 Task: Reply to email with the signature Edwin Parker with the subject Introduction of a new service from softage.10@softage.net with the message Im reaching out to follow up on the issue we discussed in our last meeting. Has there been any progress? with BCC to softage.6@softage.net with an attached document Company_handbook.pdf
Action: Mouse moved to (1012, 161)
Screenshot: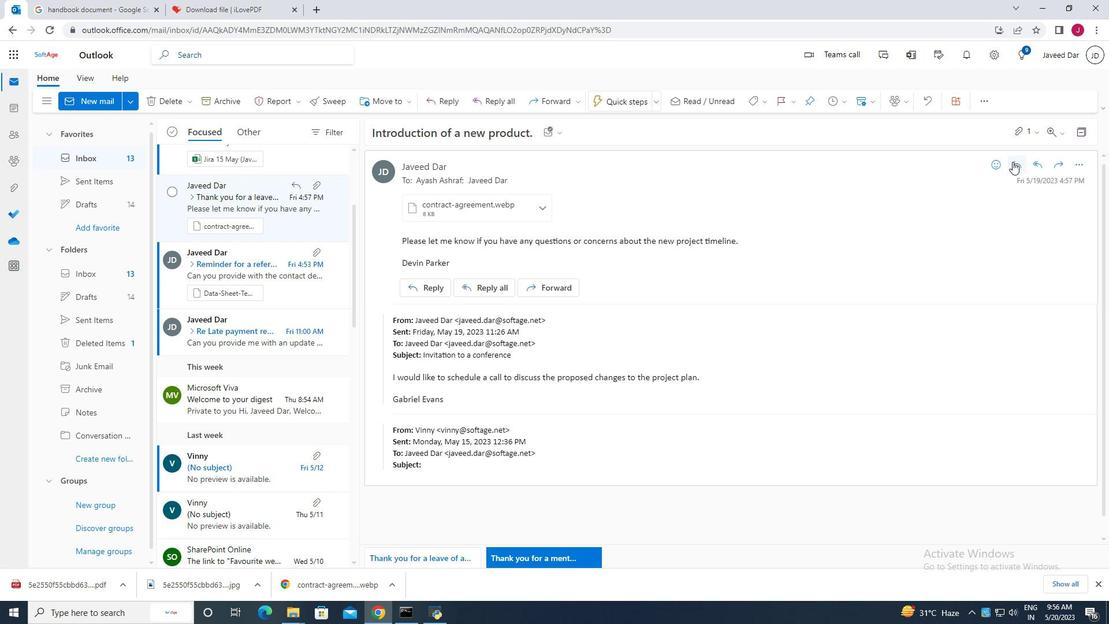 
Action: Mouse pressed left at (1012, 161)
Screenshot: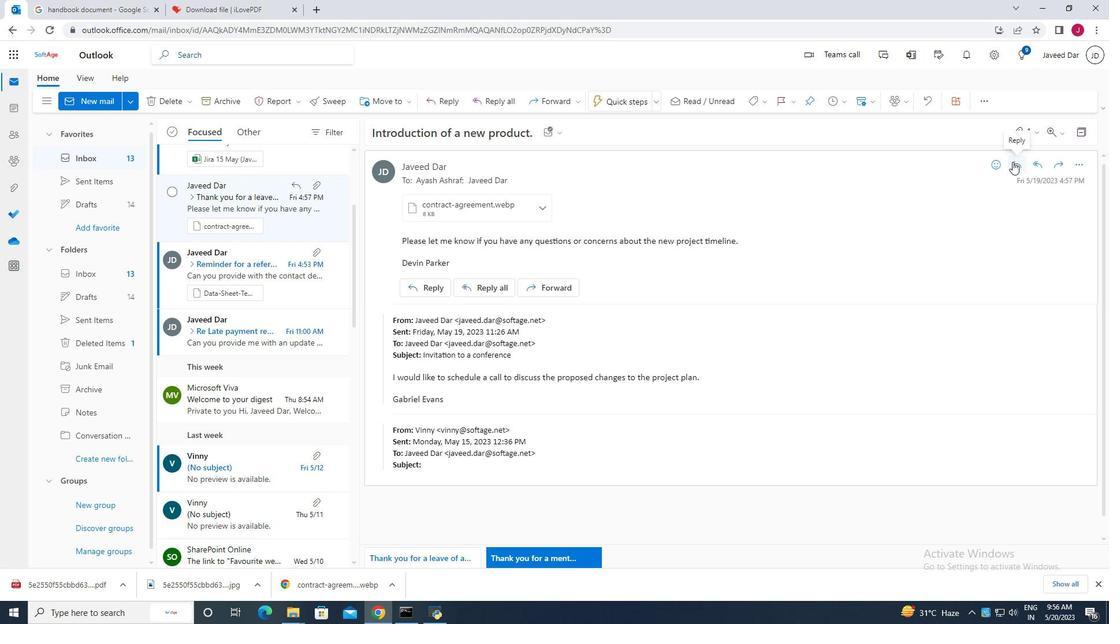 
Action: Mouse moved to (528, 169)
Screenshot: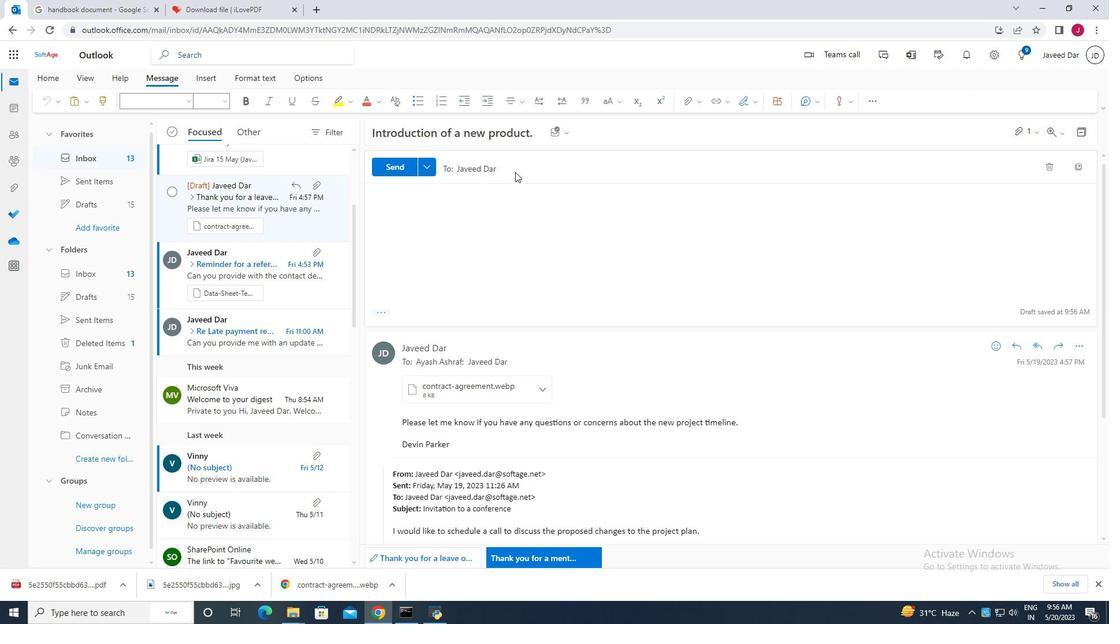 
Action: Mouse pressed left at (528, 169)
Screenshot: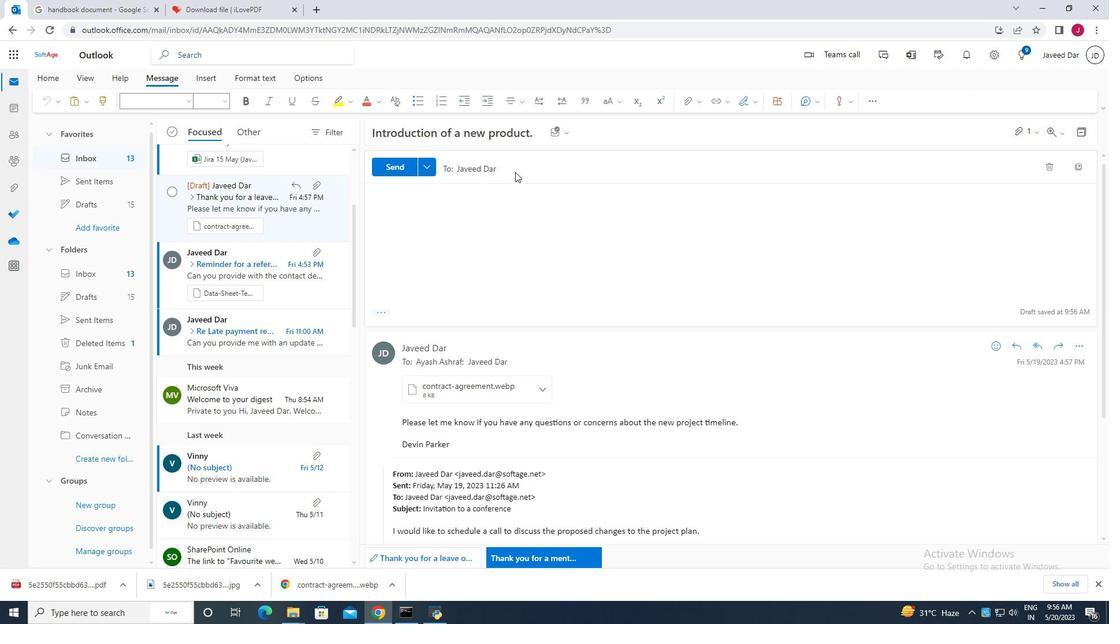
Action: Mouse moved to (462, 198)
Screenshot: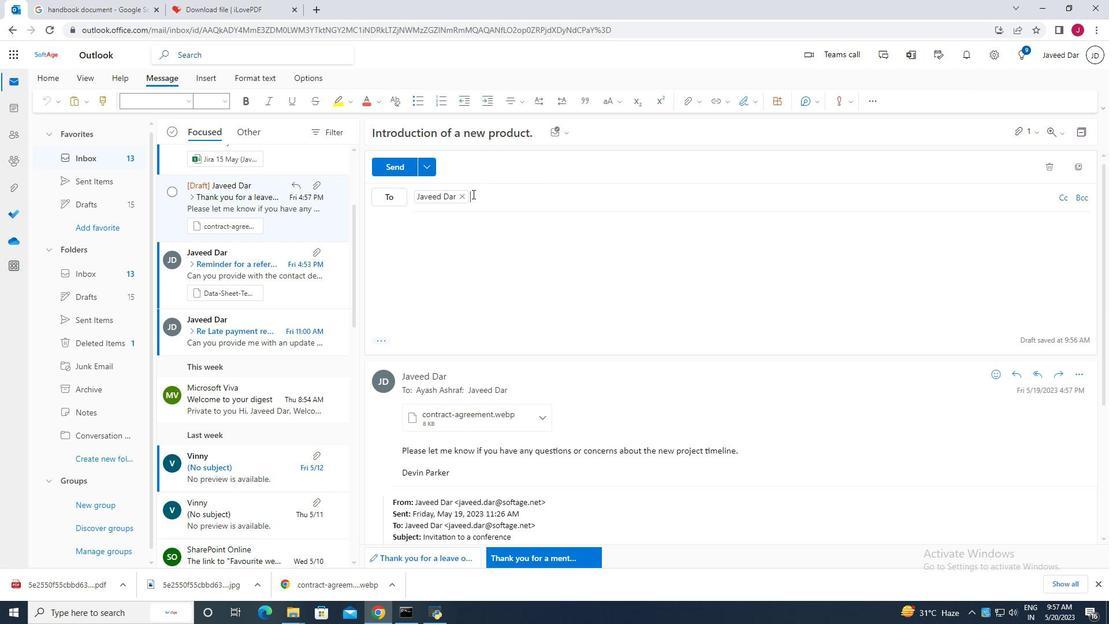 
Action: Mouse pressed left at (462, 198)
Screenshot: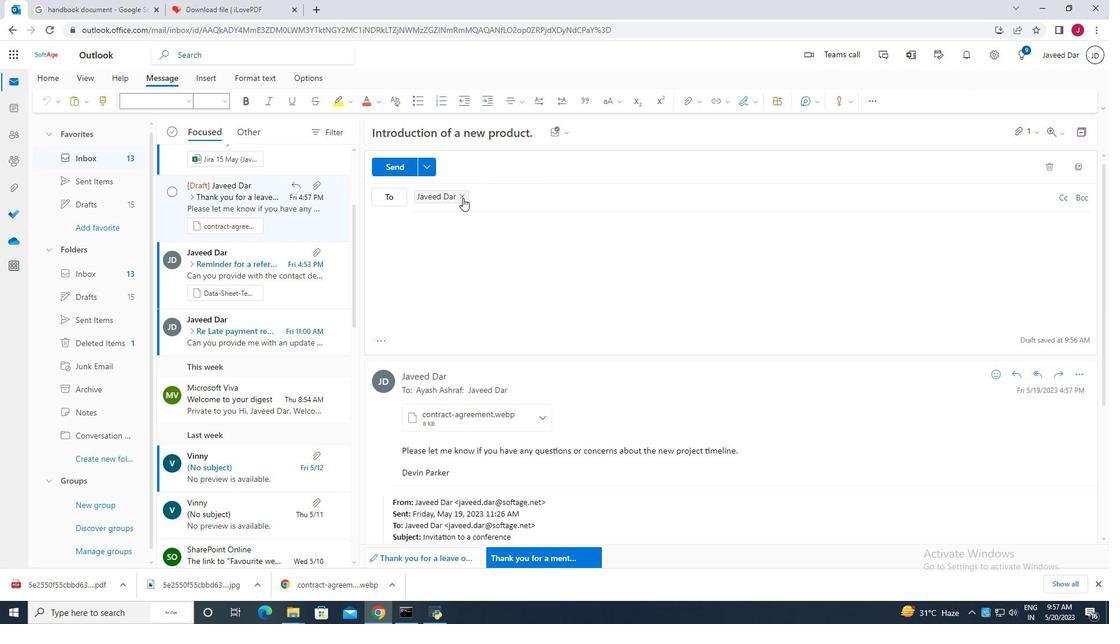 
Action: Mouse moved to (384, 339)
Screenshot: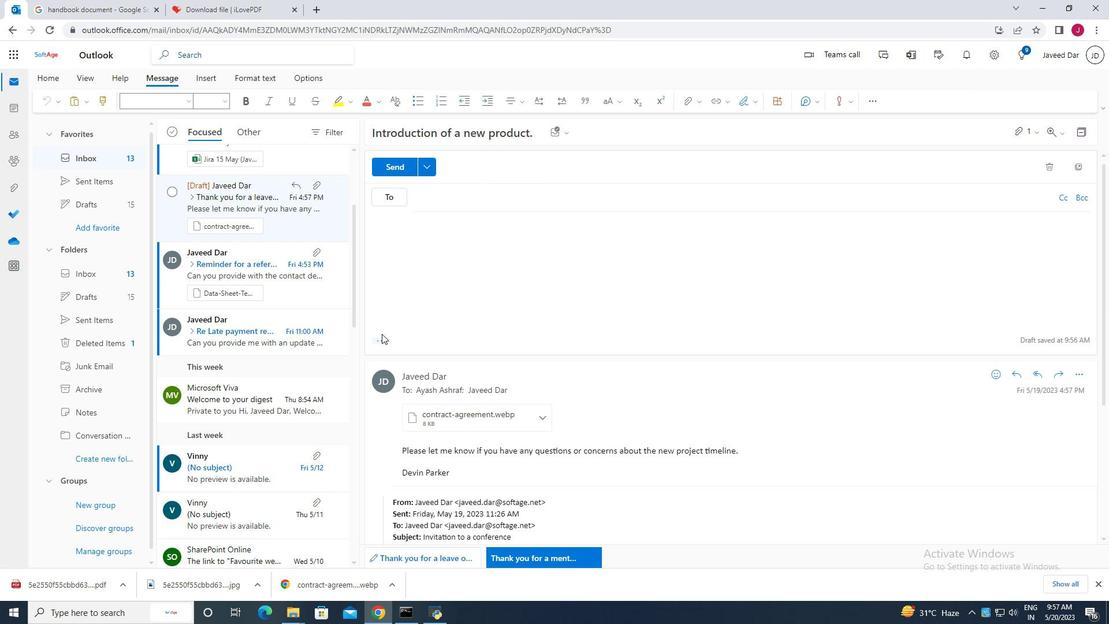 
Action: Mouse pressed left at (384, 339)
Screenshot: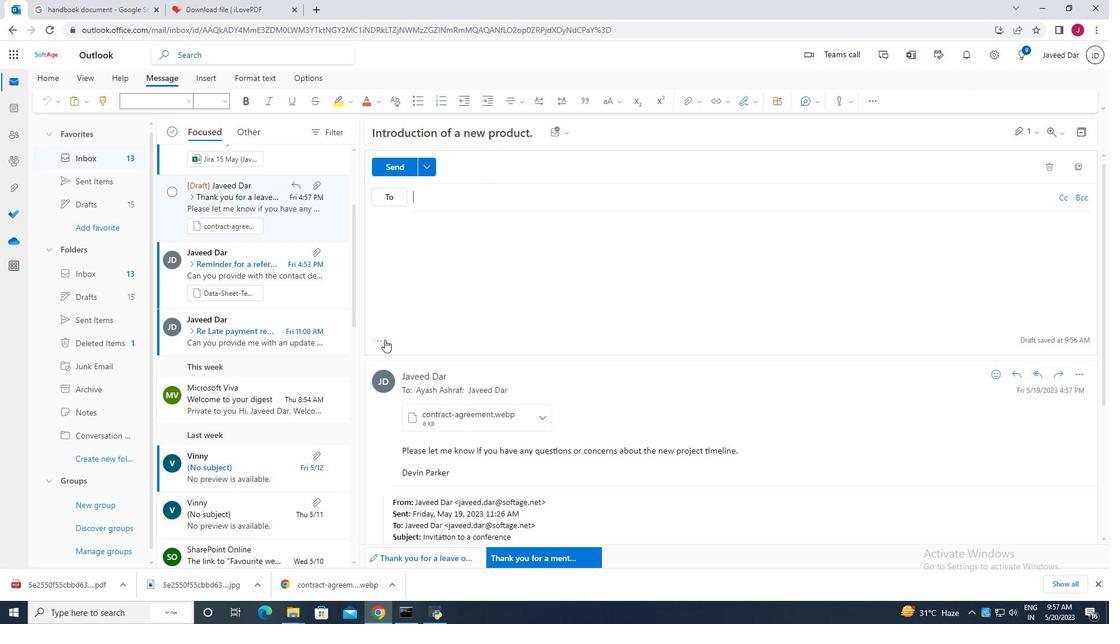 
Action: Mouse moved to (521, 225)
Screenshot: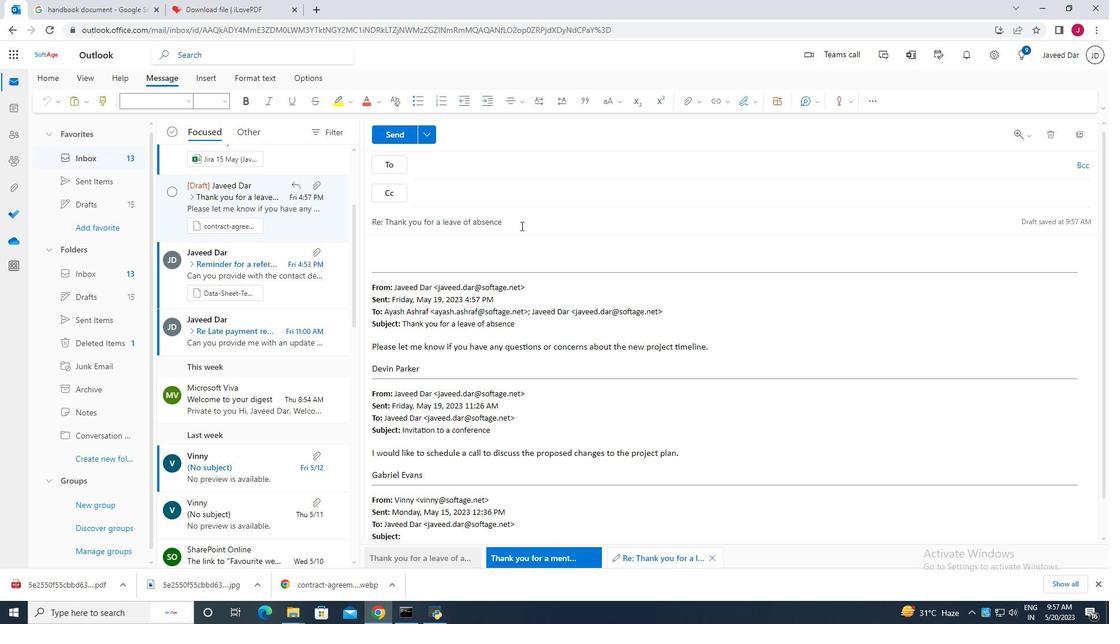 
Action: Mouse pressed left at (521, 225)
Screenshot: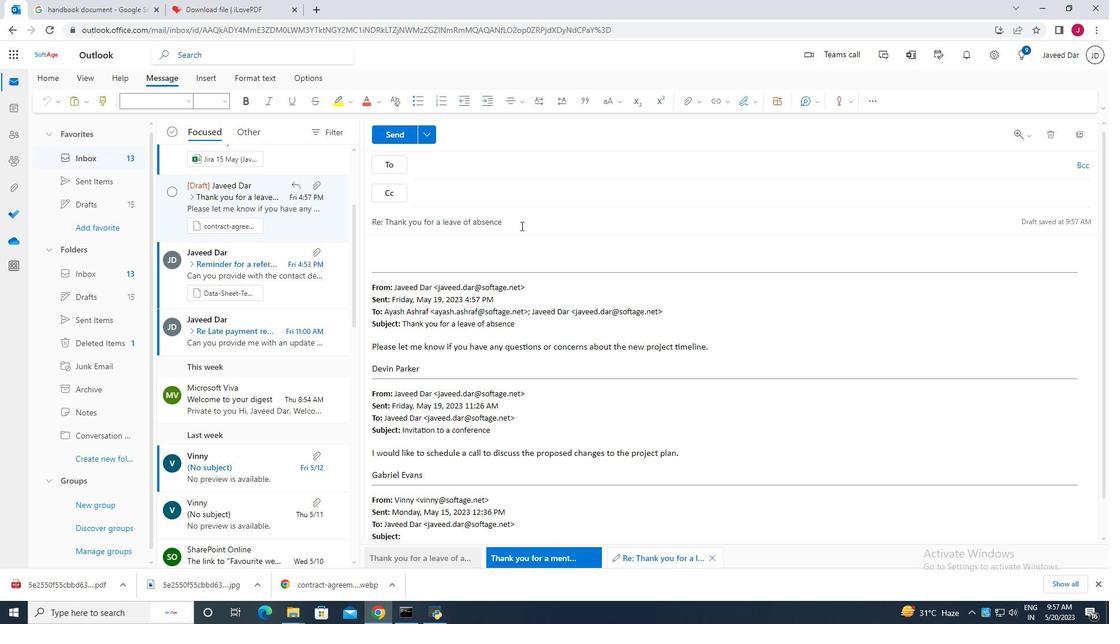 
Action: Mouse moved to (522, 225)
Screenshot: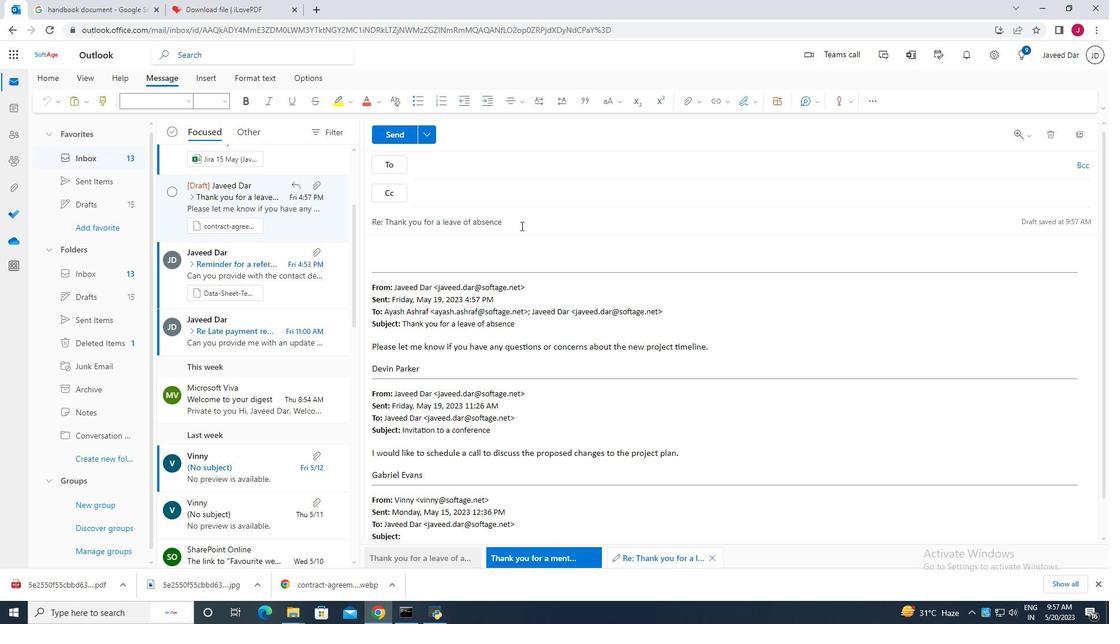 
Action: Key pressed <Key.backspace><Key.backspace><Key.backspace><Key.backspace><Key.backspace><Key.backspace><Key.backspace><Key.backspace><Key.backspace><Key.backspace><Key.backspace><Key.backspace><Key.backspace><Key.backspace><Key.backspace><Key.backspace><Key.backspace><Key.backspace><Key.backspace><Key.backspace><Key.backspace><Key.backspace><Key.backspace><Key.backspace><Key.backspace><Key.backspace><Key.backspace><Key.backspace><Key.backspace><Key.backspace><Key.backspace><Key.backspace><Key.backspace><Key.backspace><Key.backspace><Key.backspace><Key.backspace><Key.backspace><Key.backspace><Key.backspace><Key.backspace><Key.backspace><Key.backspace><Key.backspace><Key.backspace><Key.caps_lock>I<Key.caps_lock>ntroduction<Key.space>of<Key.space>a<Key.space>new<Key.space>service<Key.space><Key.backspace>.
Screenshot: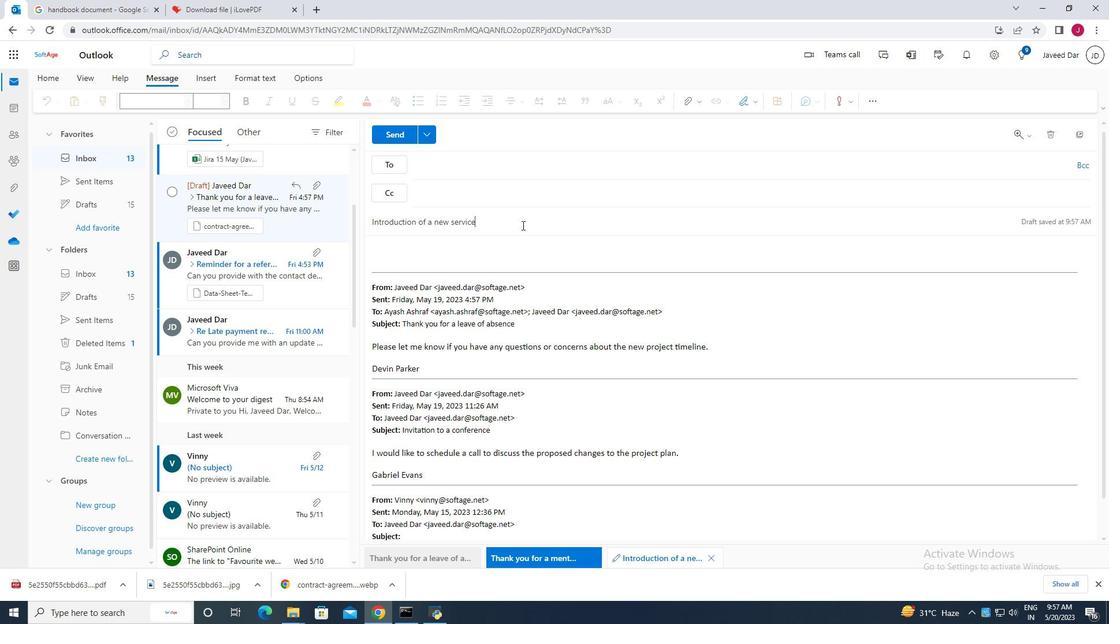 
Action: Mouse moved to (543, 243)
Screenshot: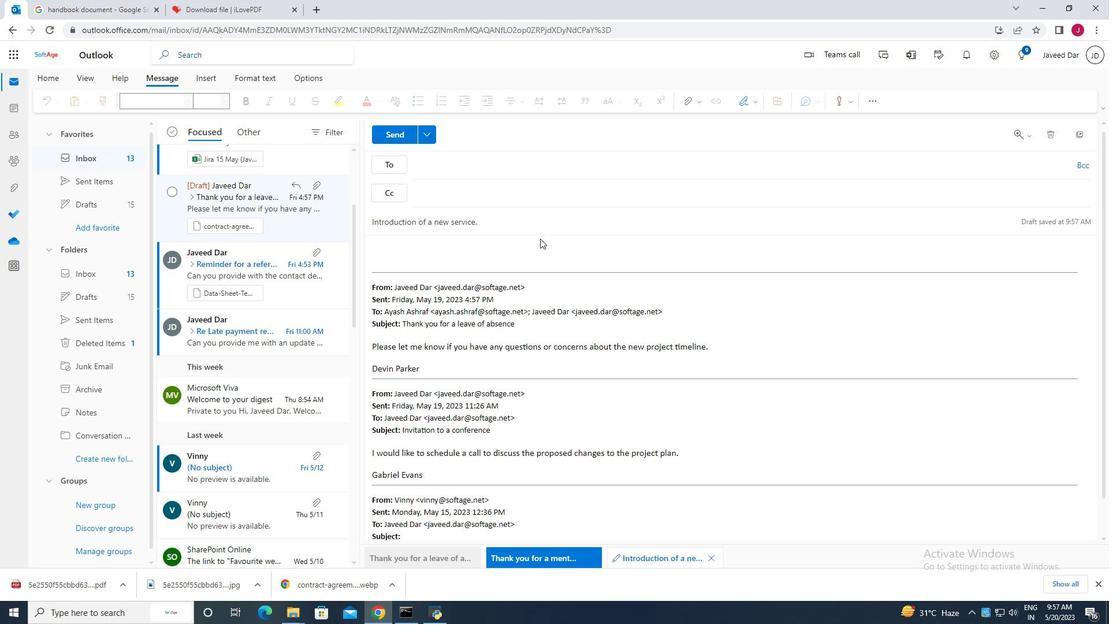 
Action: Mouse pressed left at (543, 243)
Screenshot: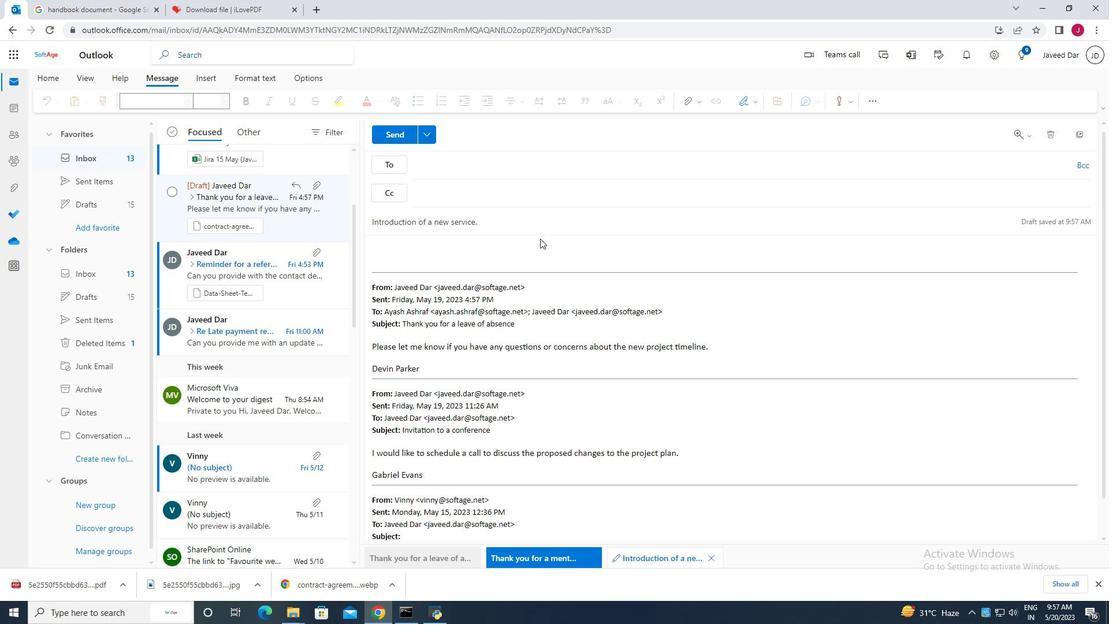 
Action: Mouse moved to (539, 261)
Screenshot: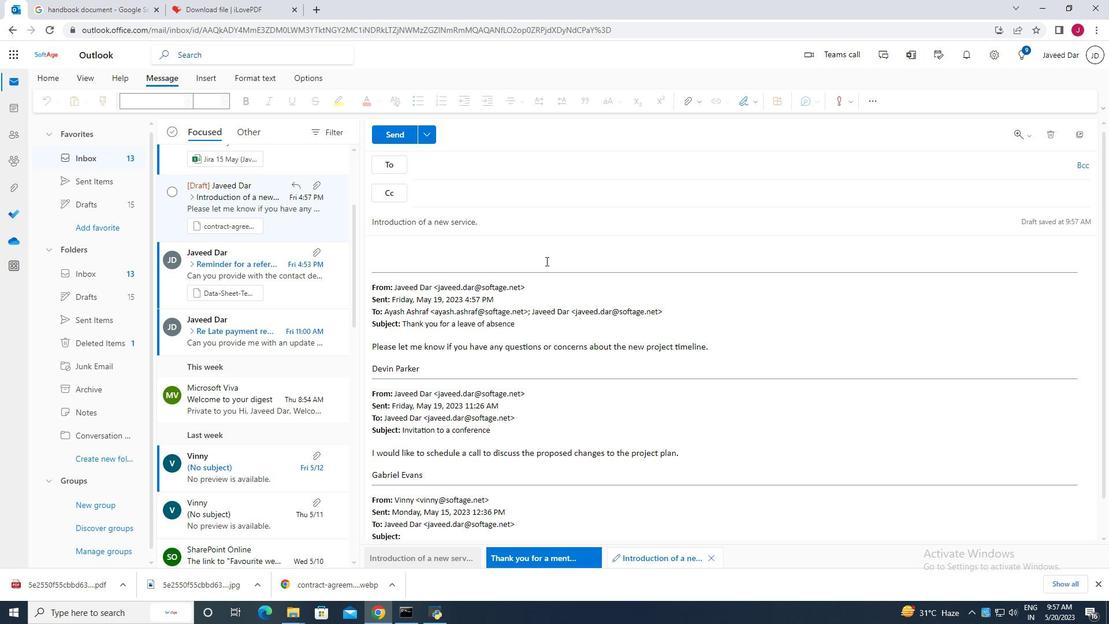 
Action: Mouse pressed left at (539, 261)
Screenshot: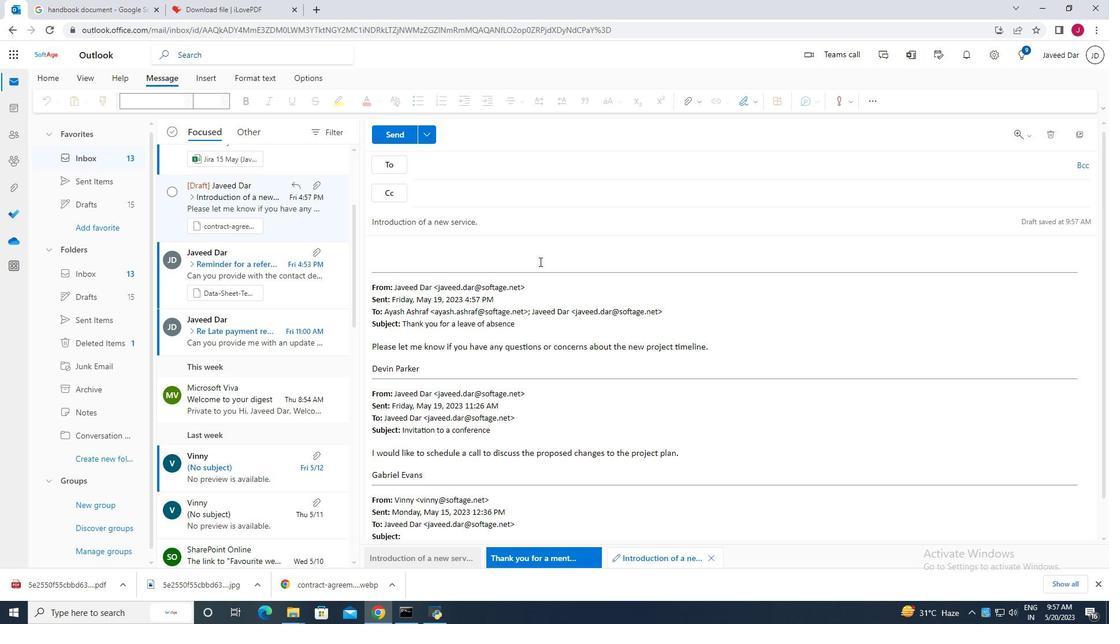 
Action: Mouse moved to (539, 261)
Screenshot: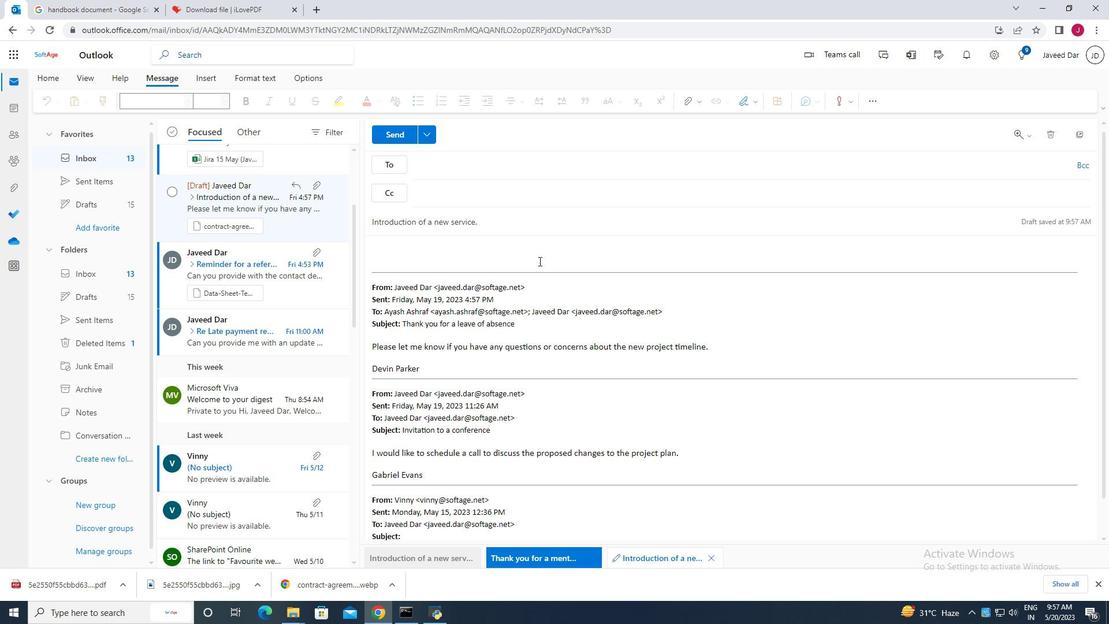 
Action: Key pressed <Key.caps_lock>I<Key.caps_lock>m<Key.space><Key.backspace><Key.backspace>a<Key.backspace><Key.space>am<Key.space>reaching<Key.space>out<Key.space>to<Key.space>follow<Key.space>up<Key.space>on<Key.space>the<Key.space>issue<Key.space>we<Key.space>discussed<Key.space>in<Key.space>our<Key.space>last<Key.space>meeting.<Key.space><Key.caps_lock>H<Key.caps_lock>as<Key.space>there<Key.space>been<Key.space>any<Key.space>progress
Screenshot: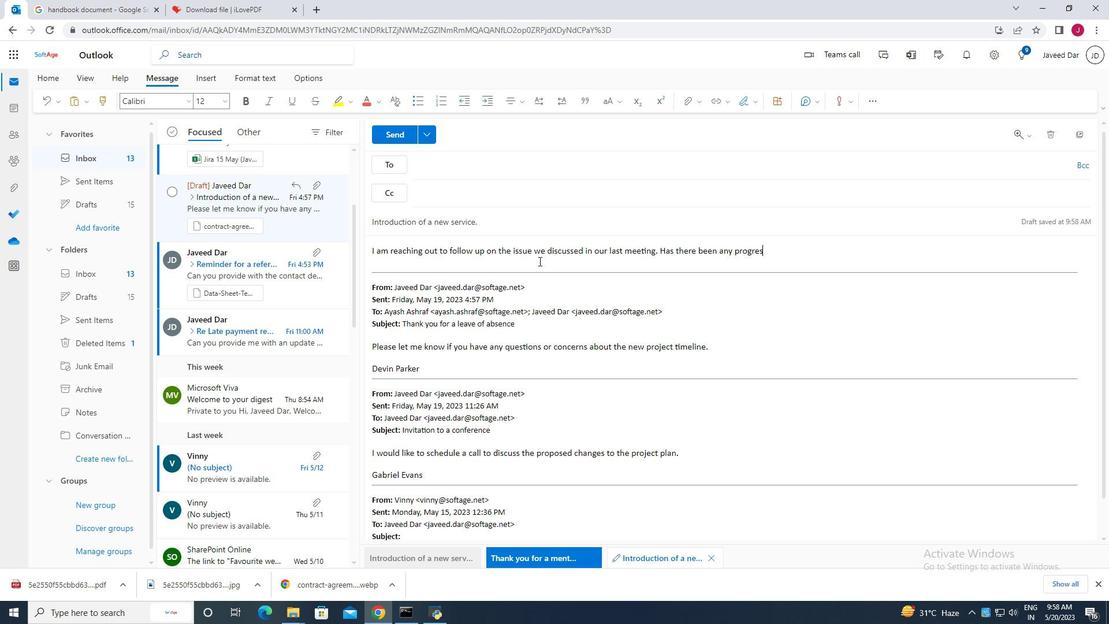 
Action: Mouse moved to (744, 104)
Screenshot: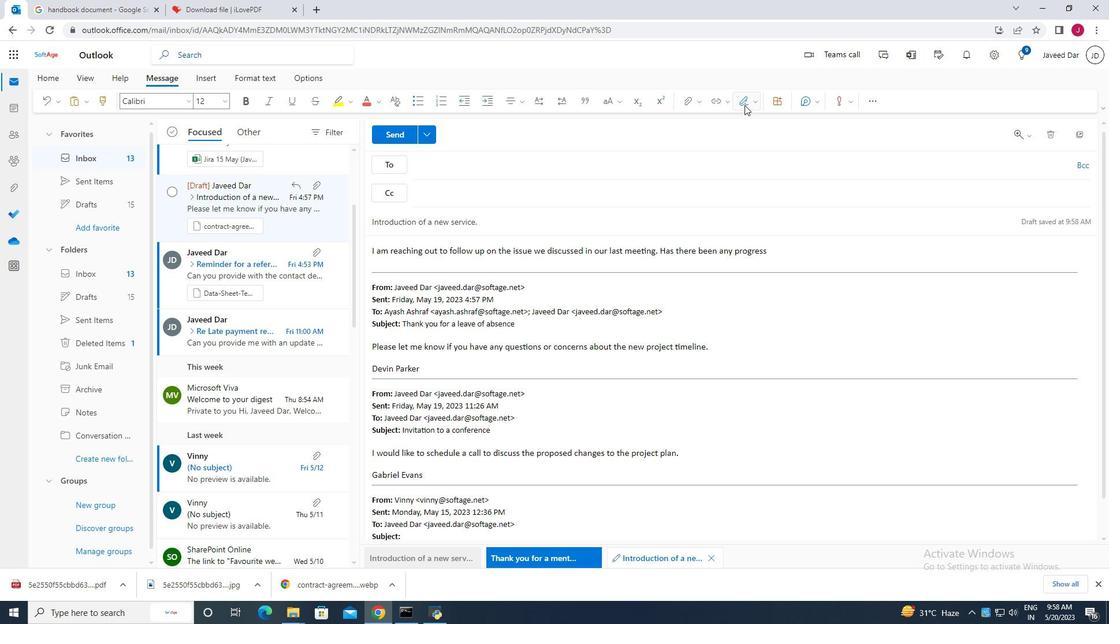 
Action: Mouse pressed left at (744, 104)
Screenshot: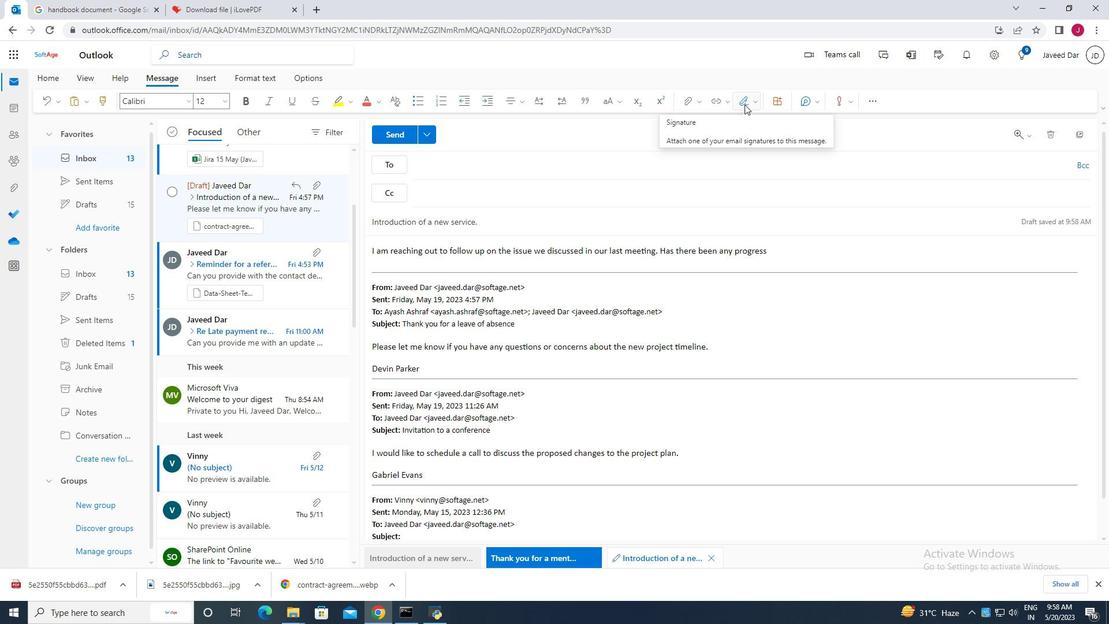 
Action: Mouse moved to (720, 150)
Screenshot: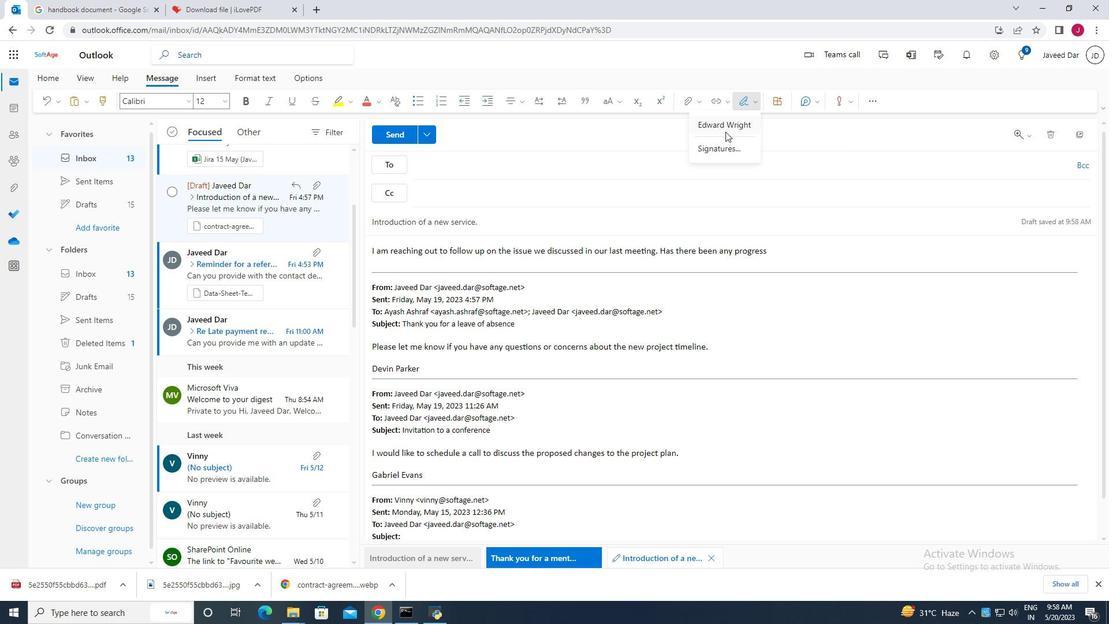 
Action: Mouse pressed left at (720, 150)
Screenshot: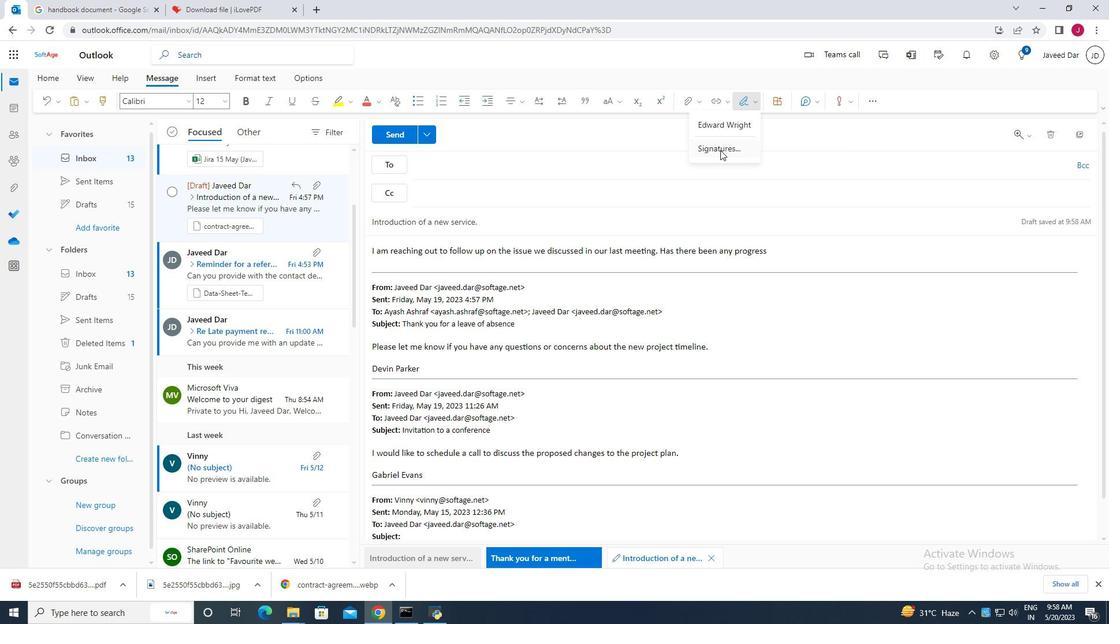 
Action: Mouse moved to (786, 193)
Screenshot: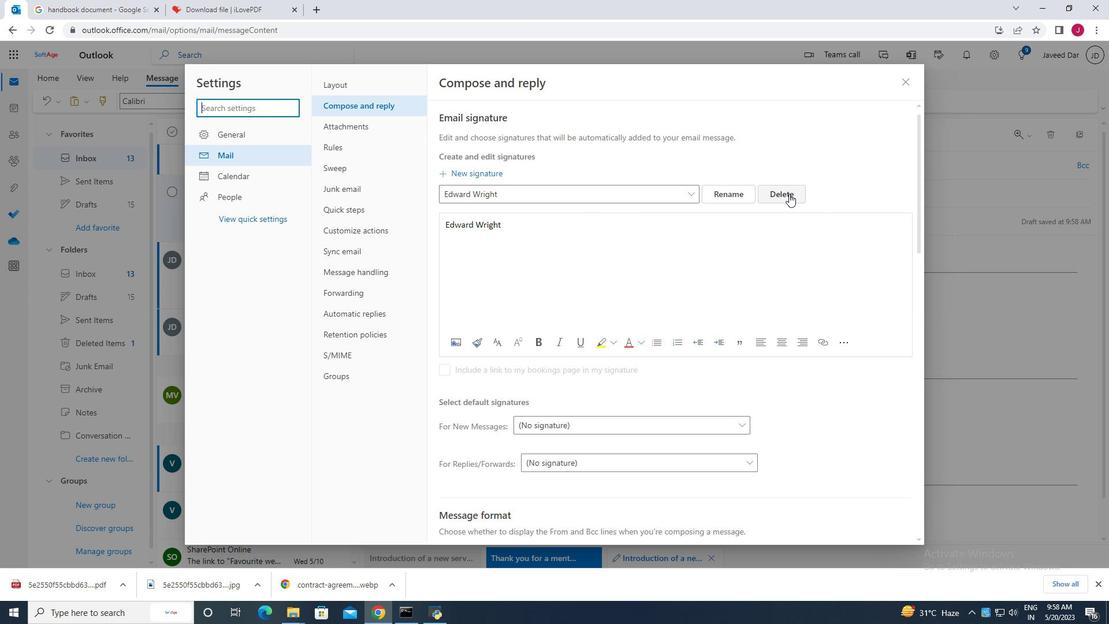 
Action: Mouse pressed left at (786, 193)
Screenshot: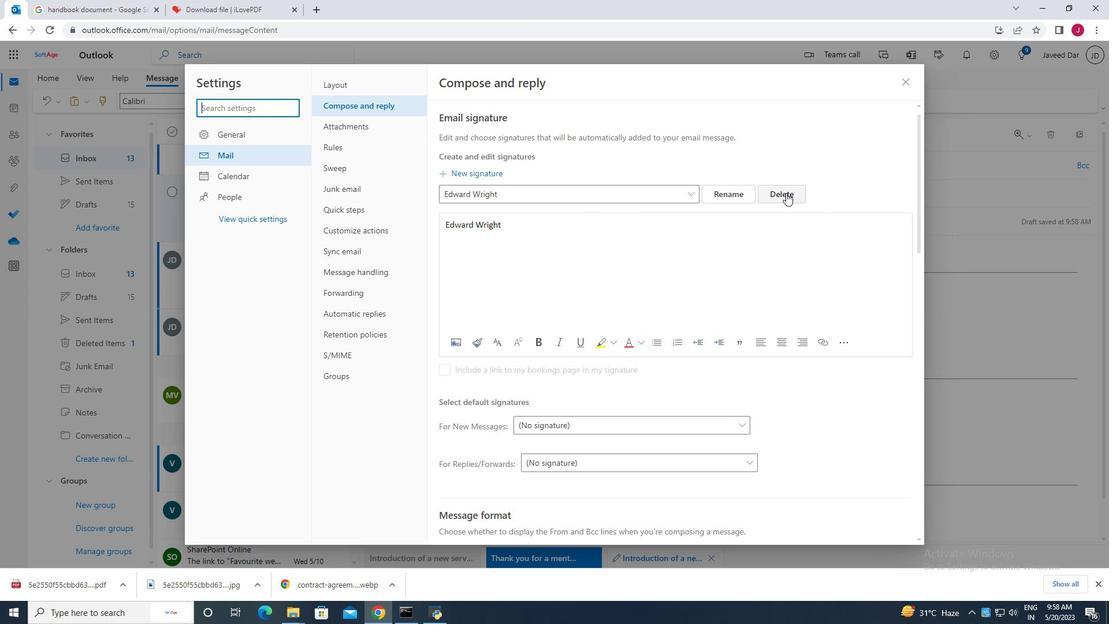 
Action: Mouse moved to (528, 188)
Screenshot: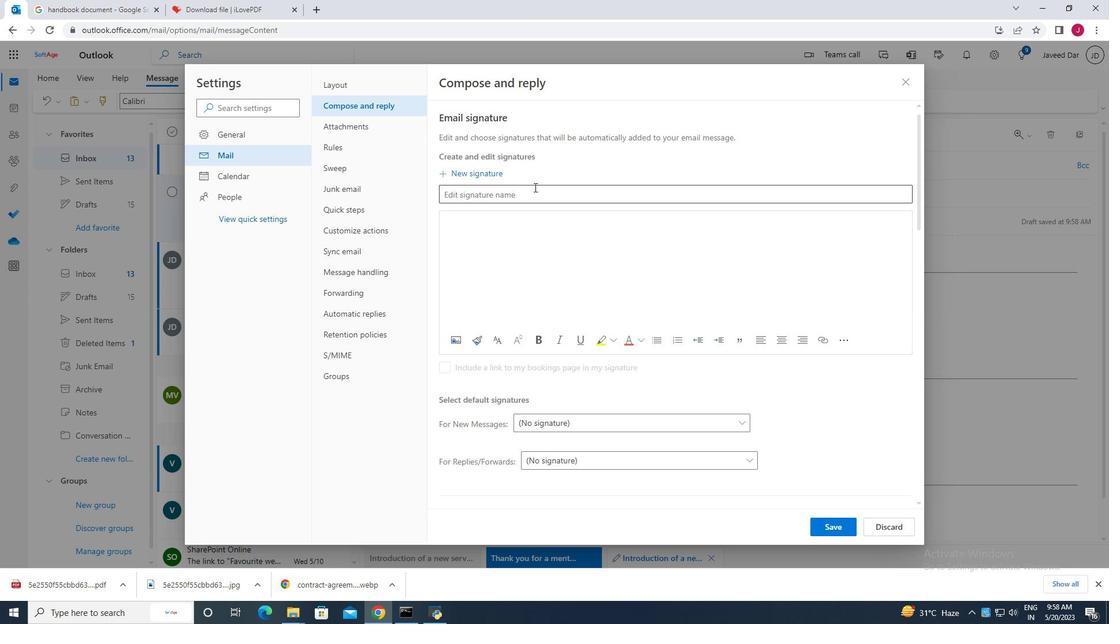 
Action: Mouse pressed left at (528, 188)
Screenshot: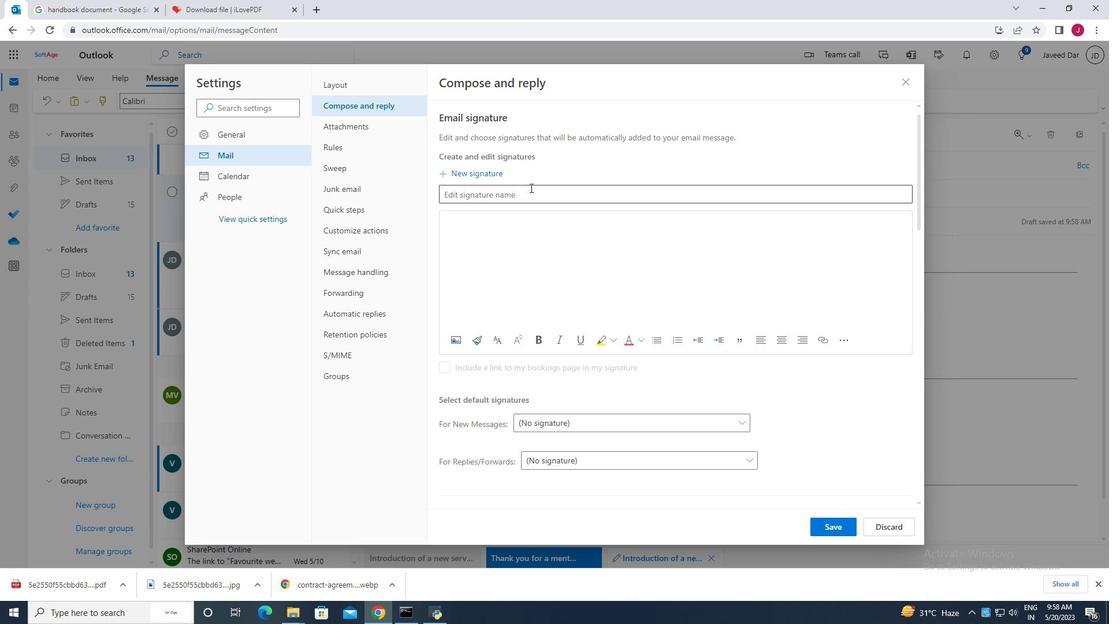 
Action: Mouse moved to (524, 196)
Screenshot: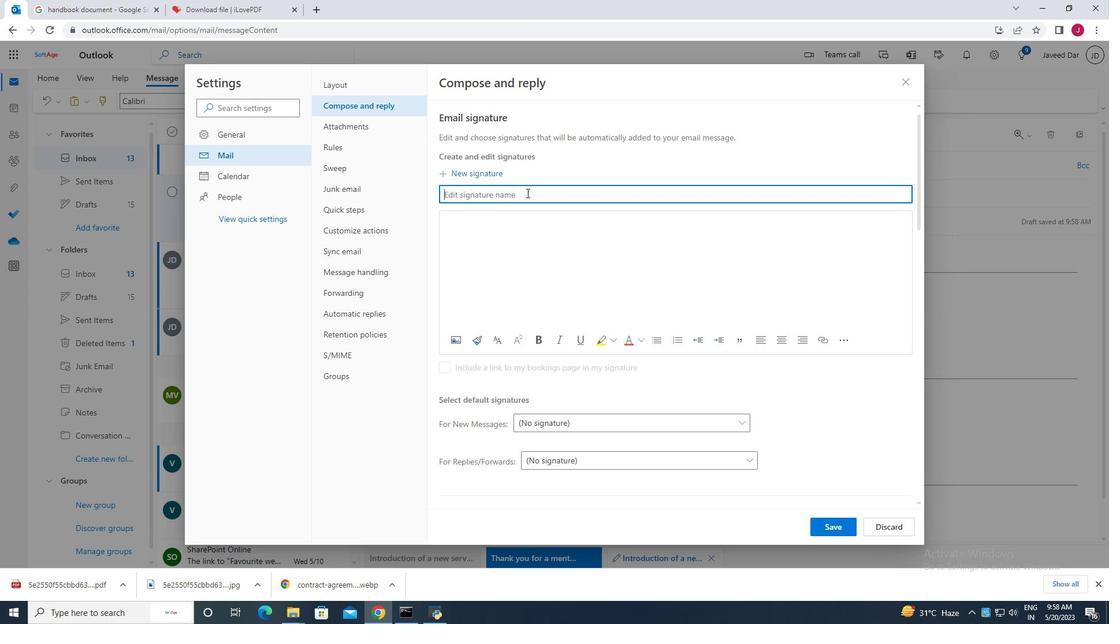
Action: Key pressed <Key.caps_lock>E<Key.caps_lock>dwin<Key.space><Key.caps_lock>P<Key.caps_lock>arker
Screenshot: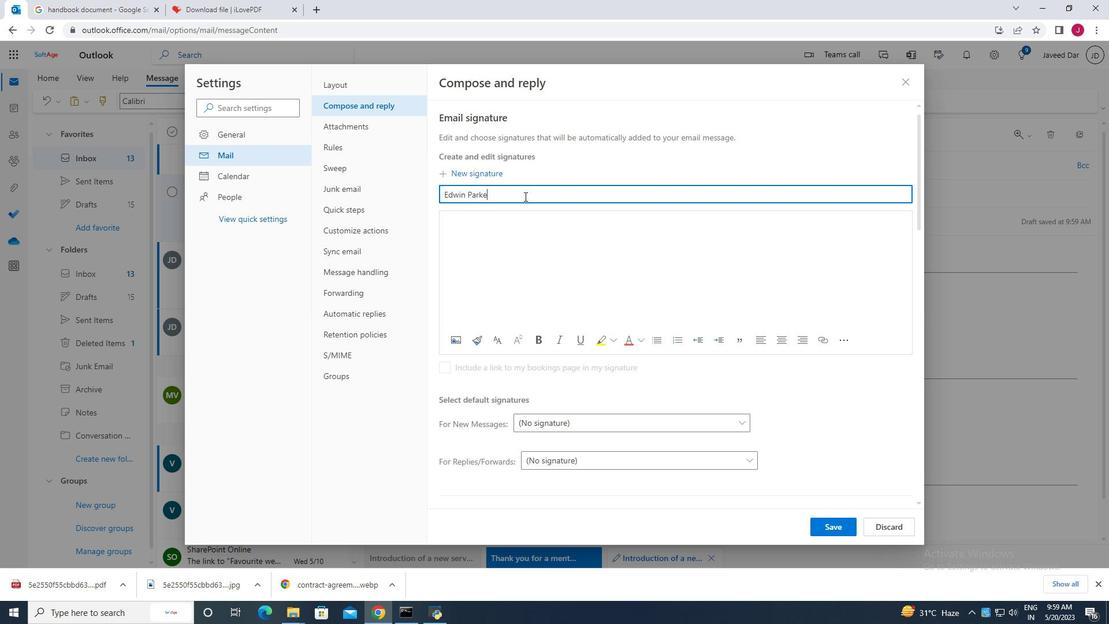 
Action: Mouse moved to (469, 209)
Screenshot: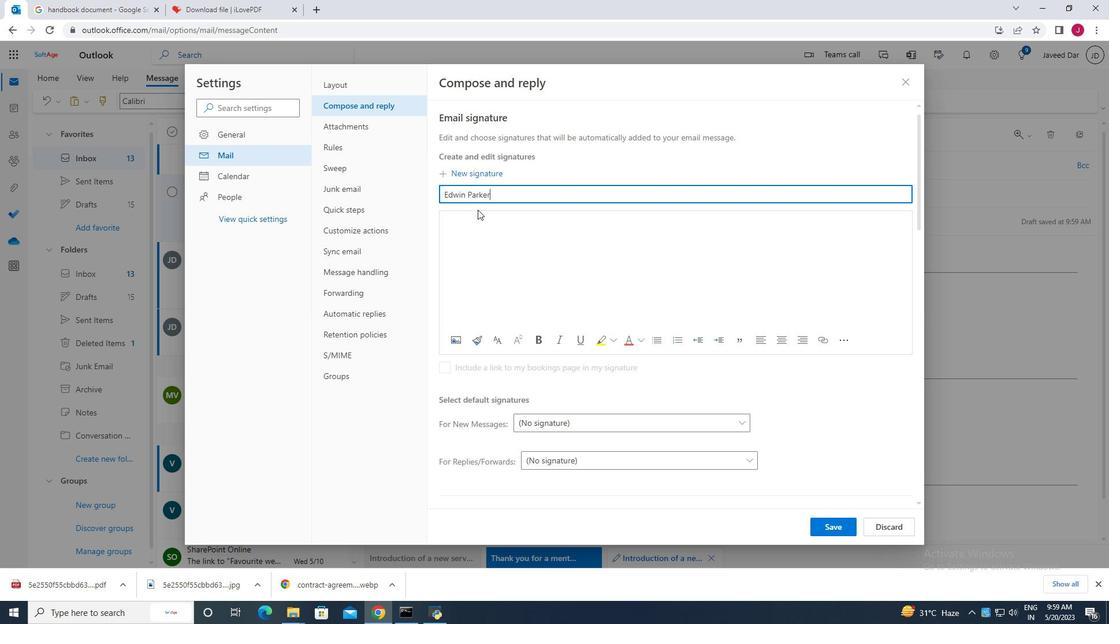 
Action: Mouse pressed left at (469, 209)
Screenshot: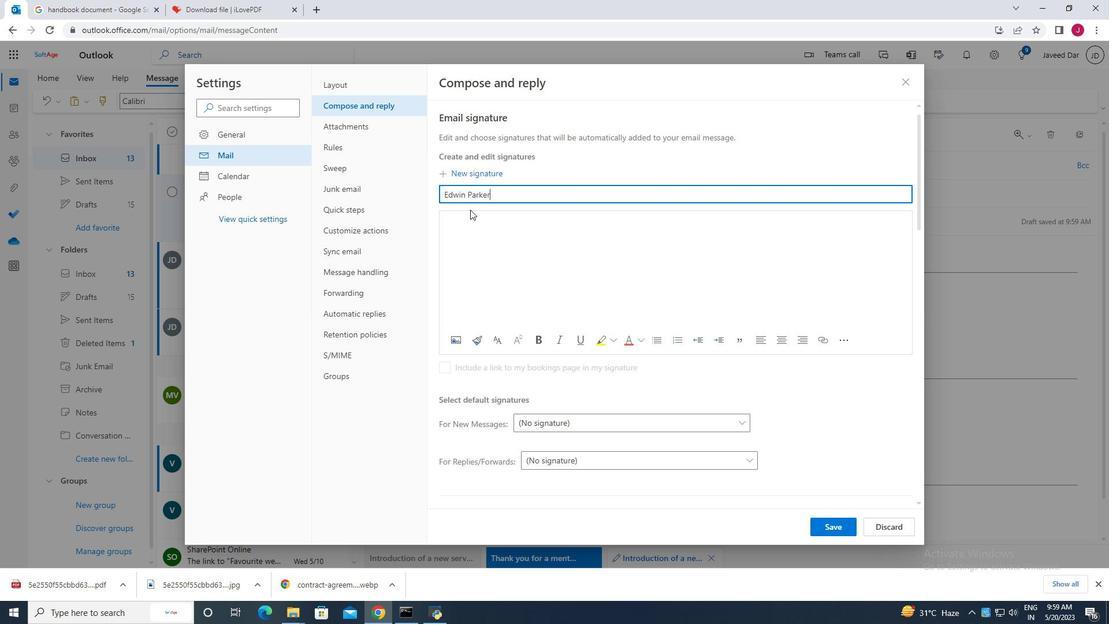 
Action: Mouse moved to (472, 216)
Screenshot: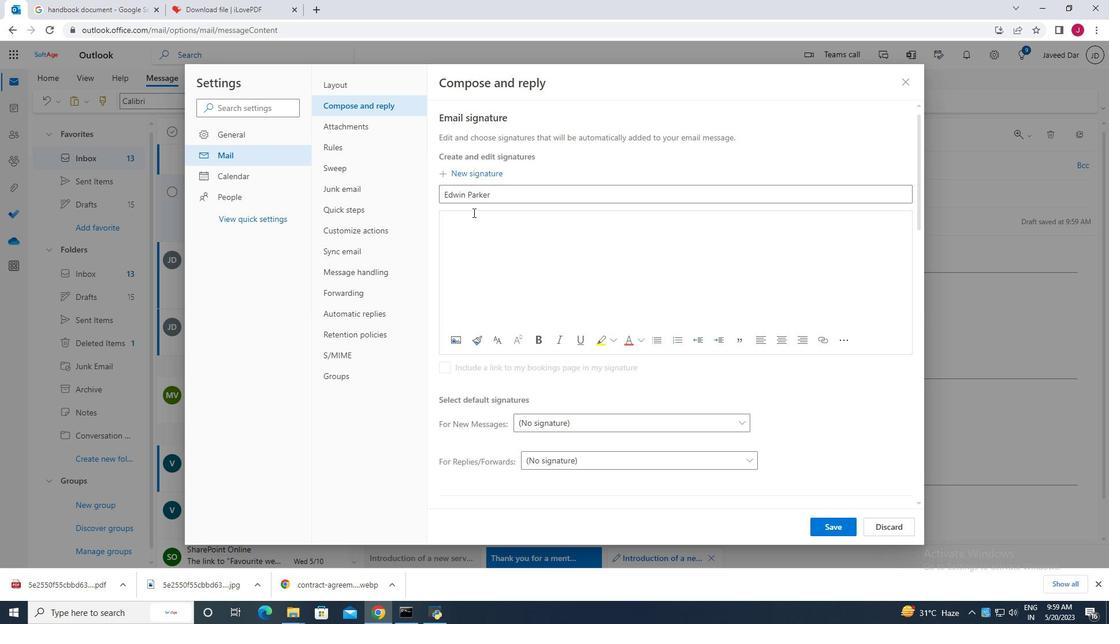 
Action: Mouse pressed left at (472, 216)
Screenshot: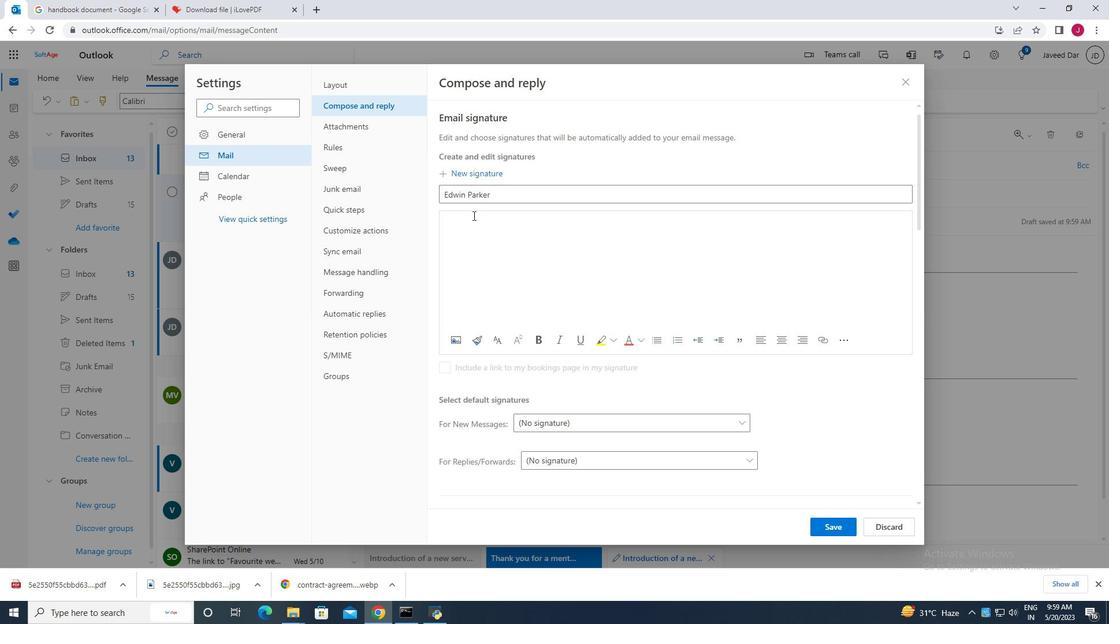 
Action: Key pressed <Key.caps_lock>E<Key.caps_lock>dwin<Key.space><Key.caps_lock>P<Key.caps_lock>arker
Screenshot: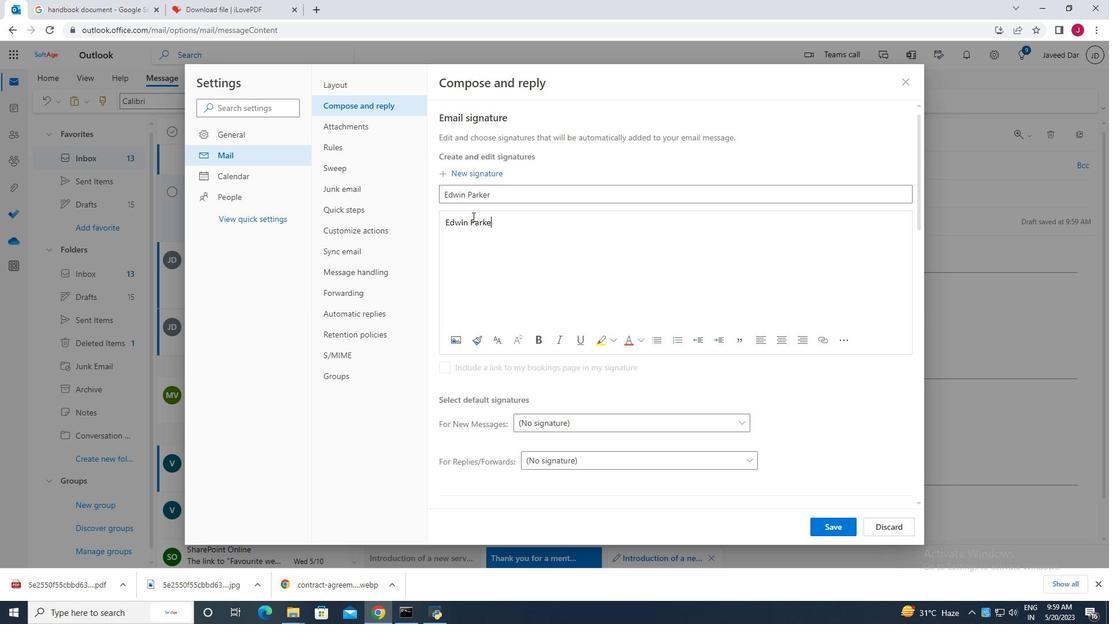 
Action: Mouse moved to (836, 527)
Screenshot: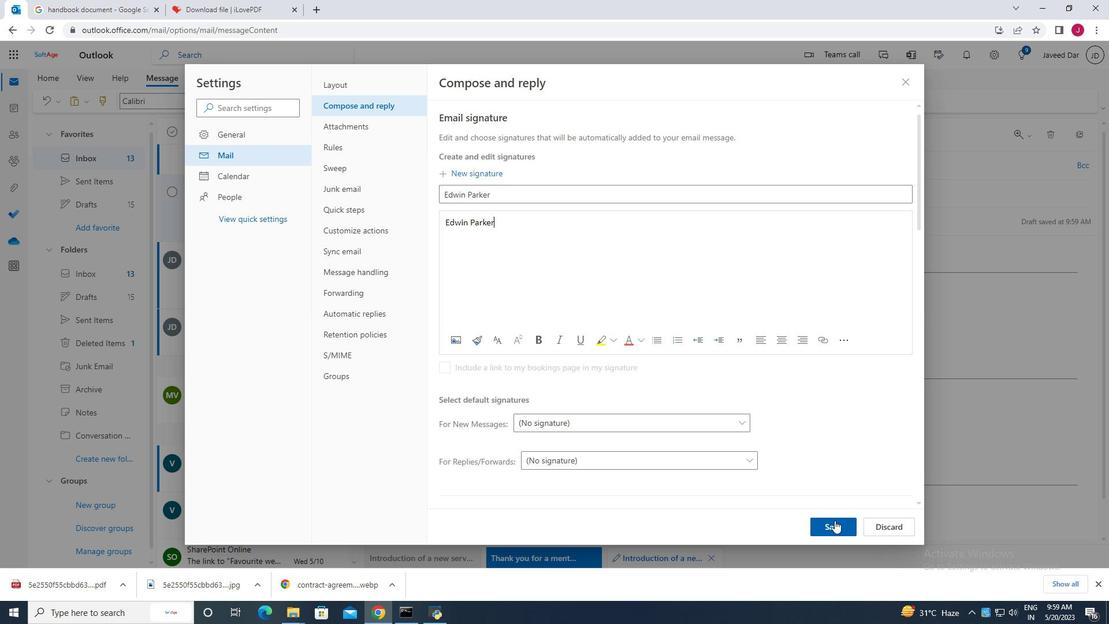 
Action: Mouse pressed left at (836, 527)
Screenshot: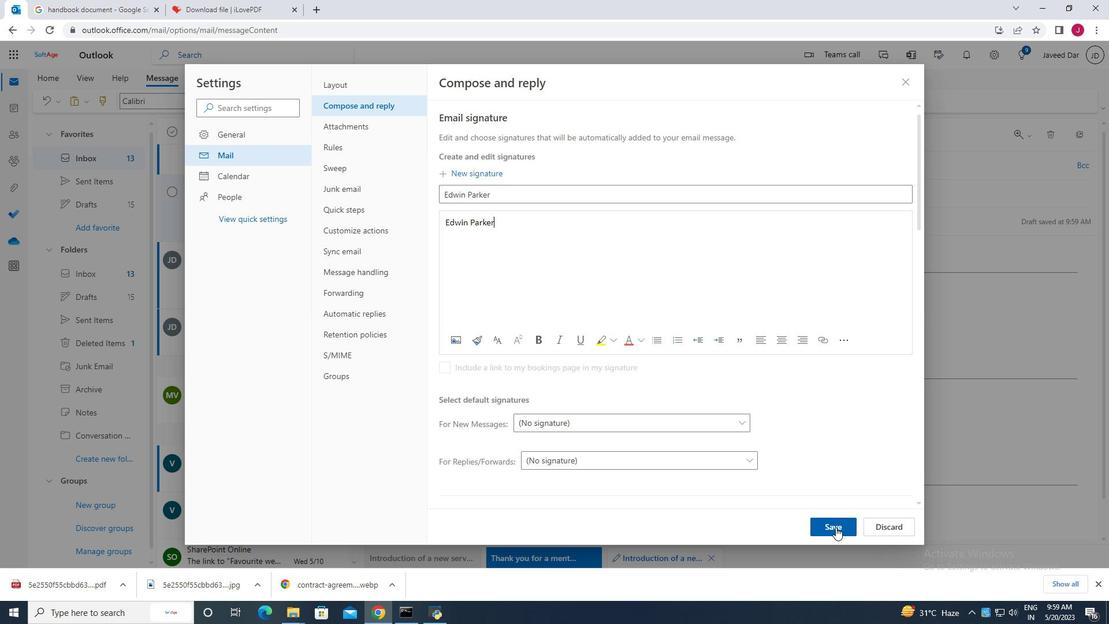 
Action: Mouse moved to (902, 85)
Screenshot: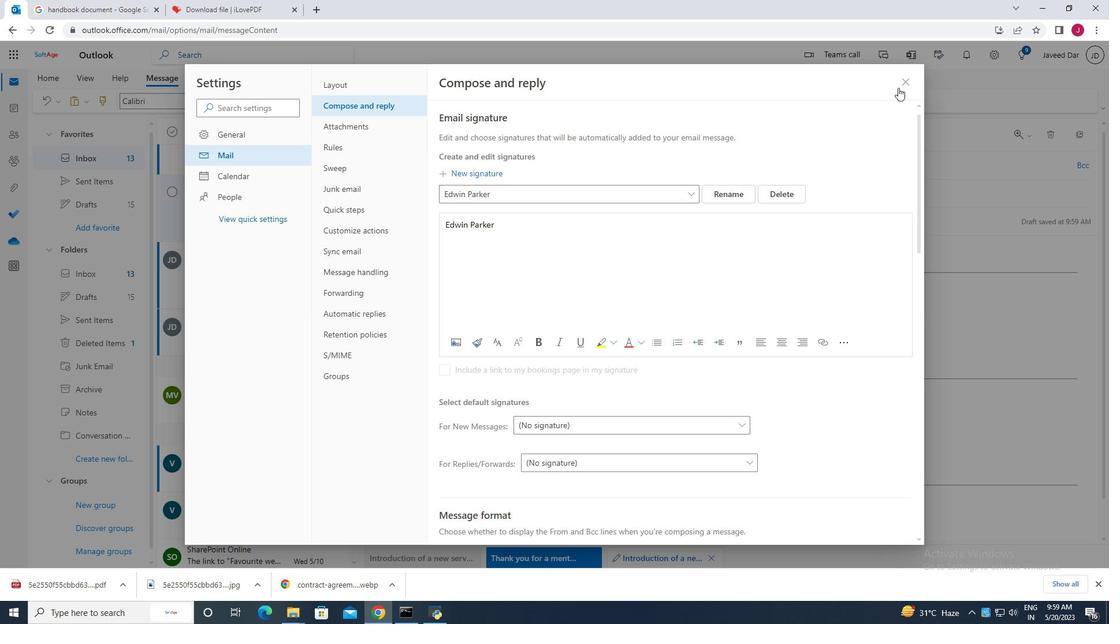 
Action: Mouse pressed left at (902, 85)
Screenshot: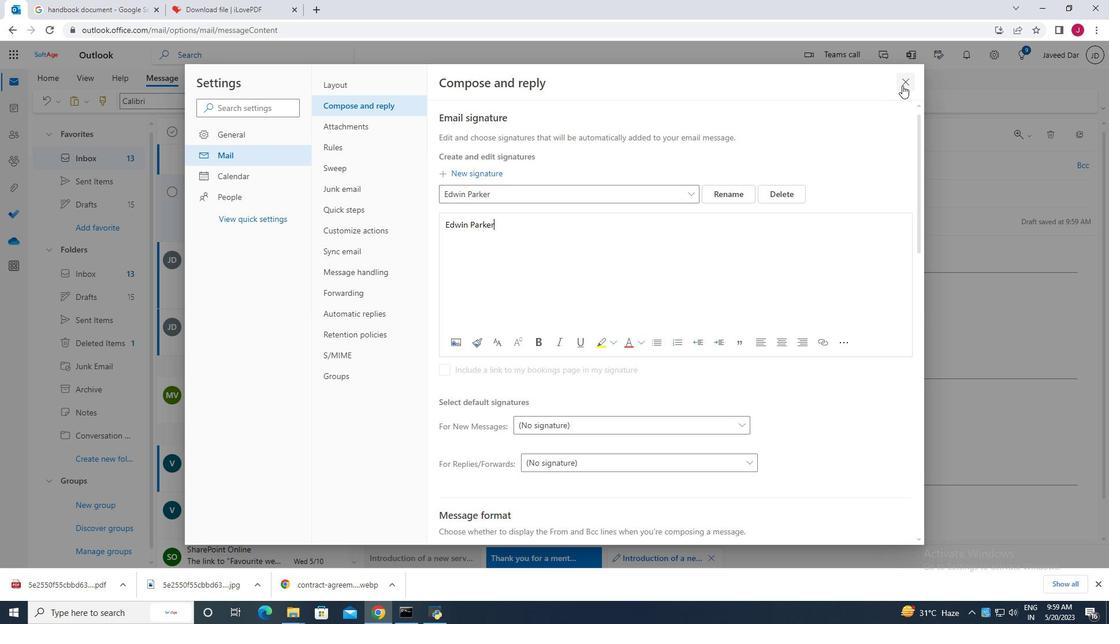 
Action: Mouse moved to (753, 102)
Screenshot: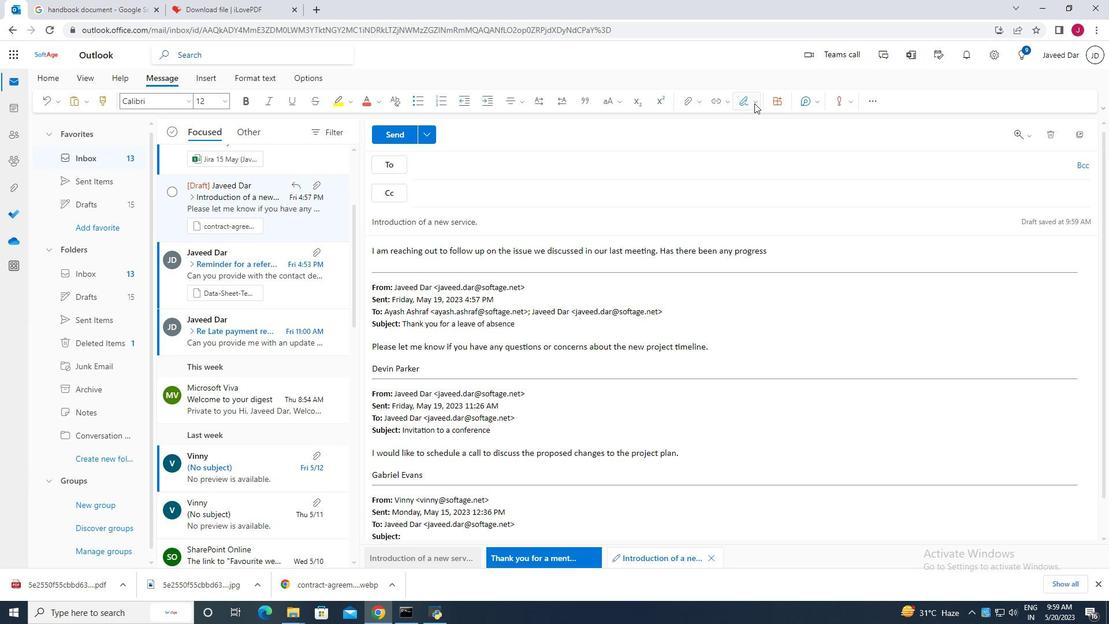 
Action: Mouse pressed left at (753, 102)
Screenshot: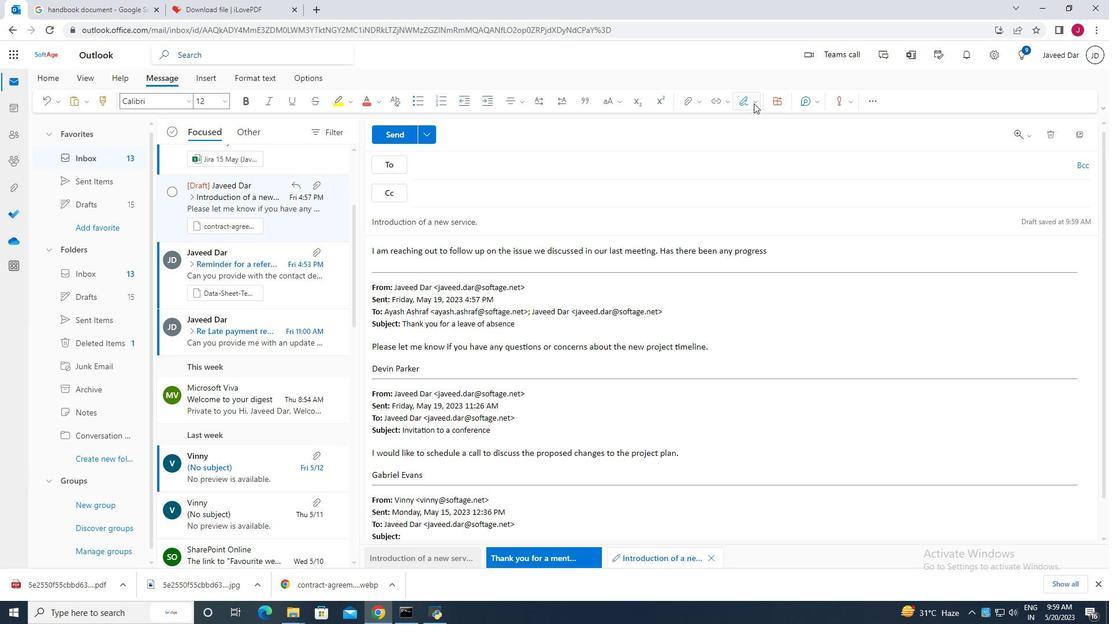 
Action: Mouse moved to (723, 125)
Screenshot: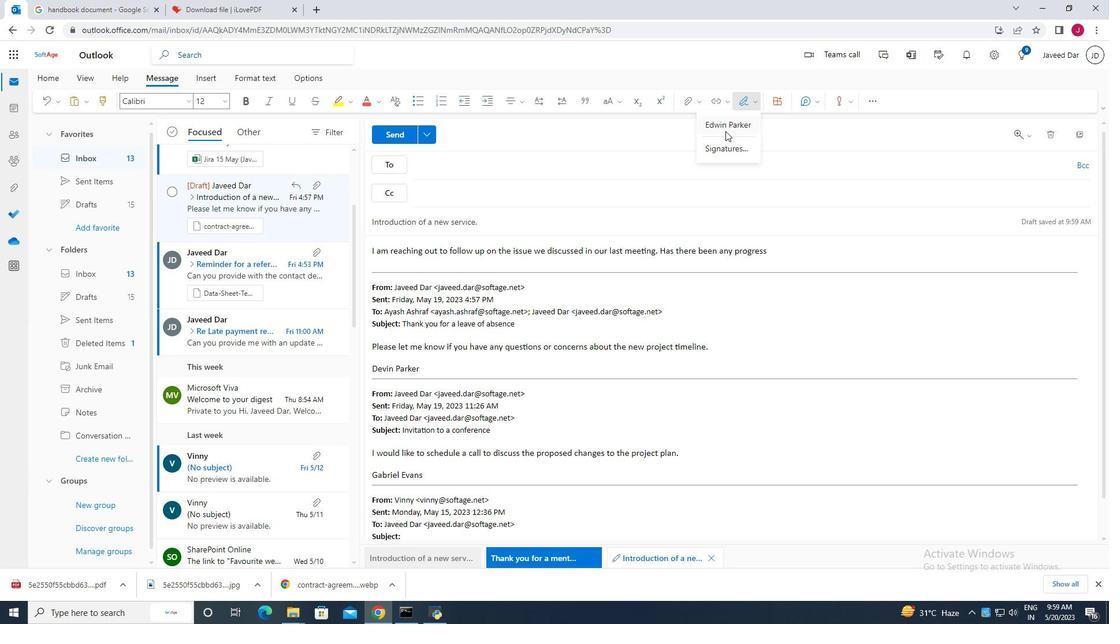 
Action: Mouse pressed left at (723, 125)
Screenshot: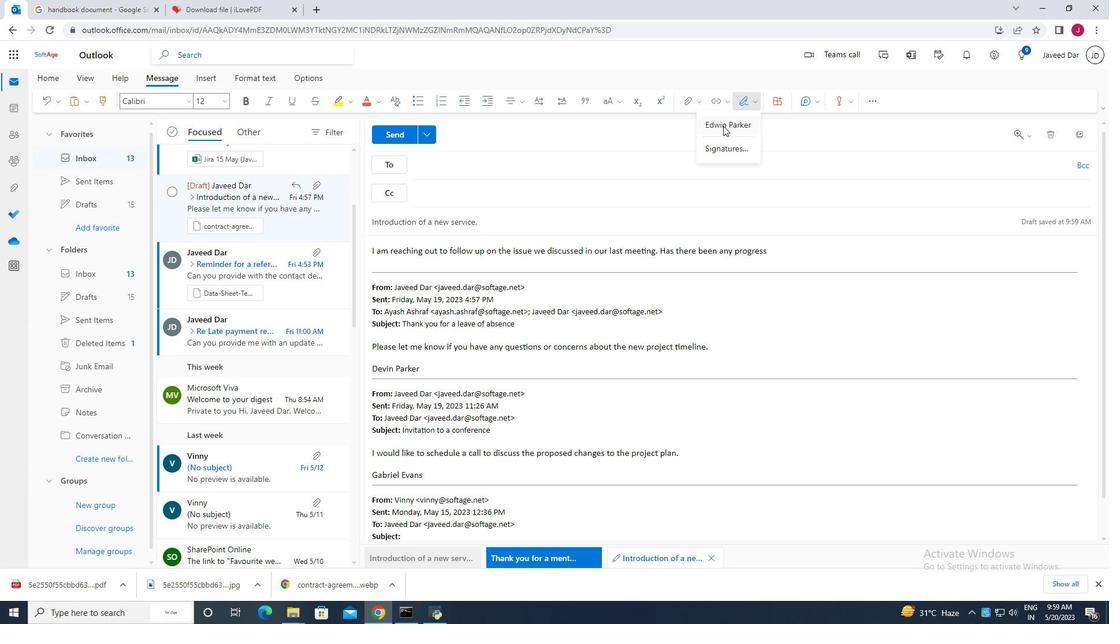 
Action: Mouse moved to (1086, 165)
Screenshot: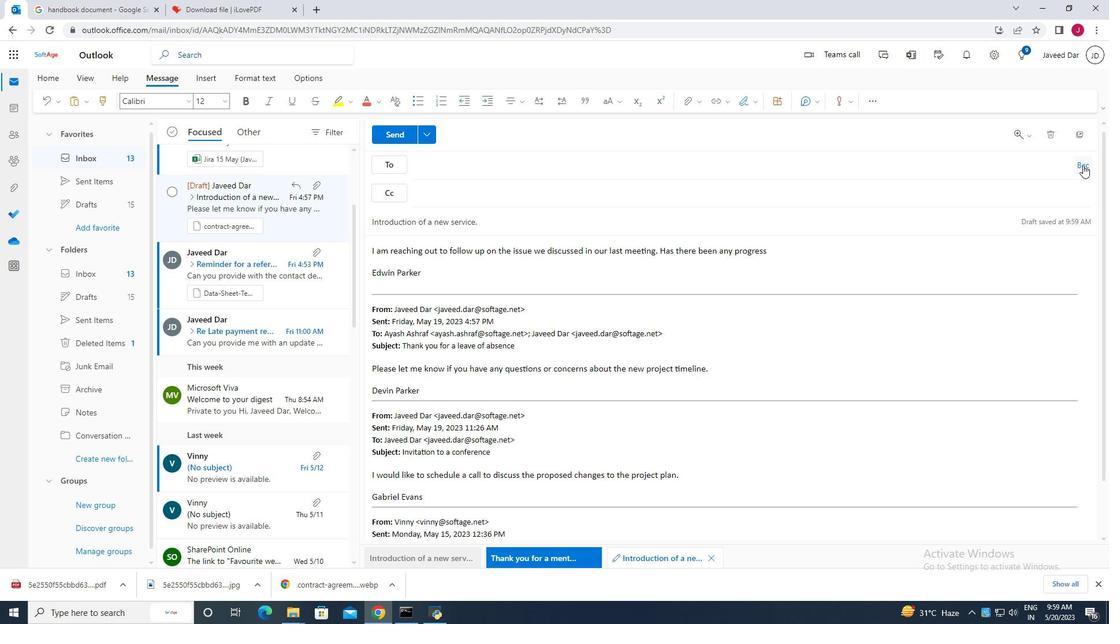 
Action: Mouse pressed left at (1086, 165)
Screenshot: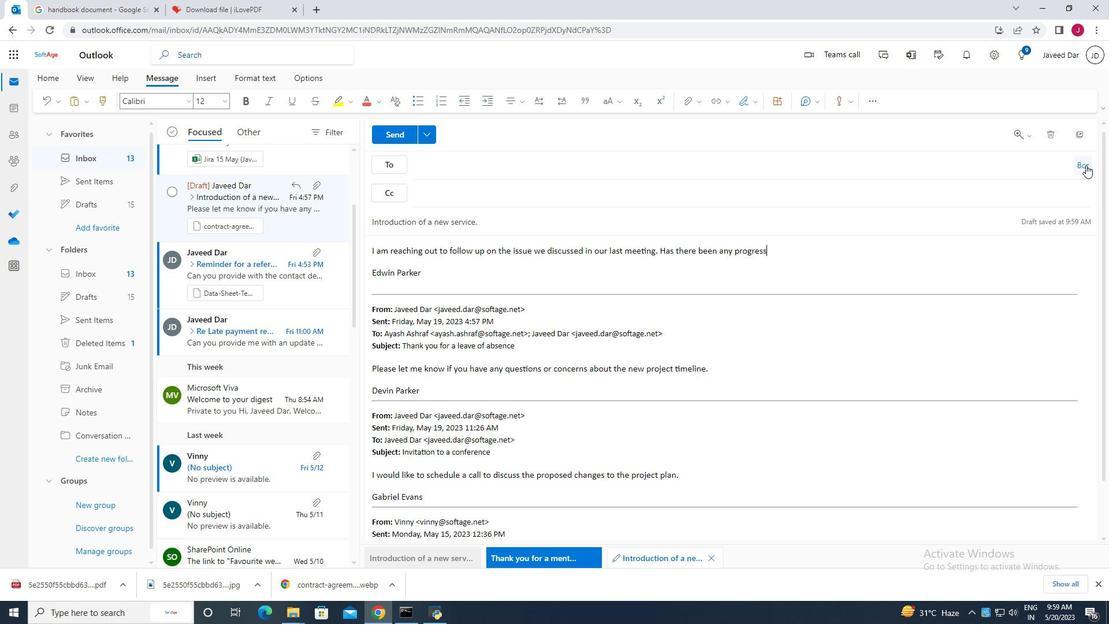 
Action: Mouse moved to (483, 229)
Screenshot: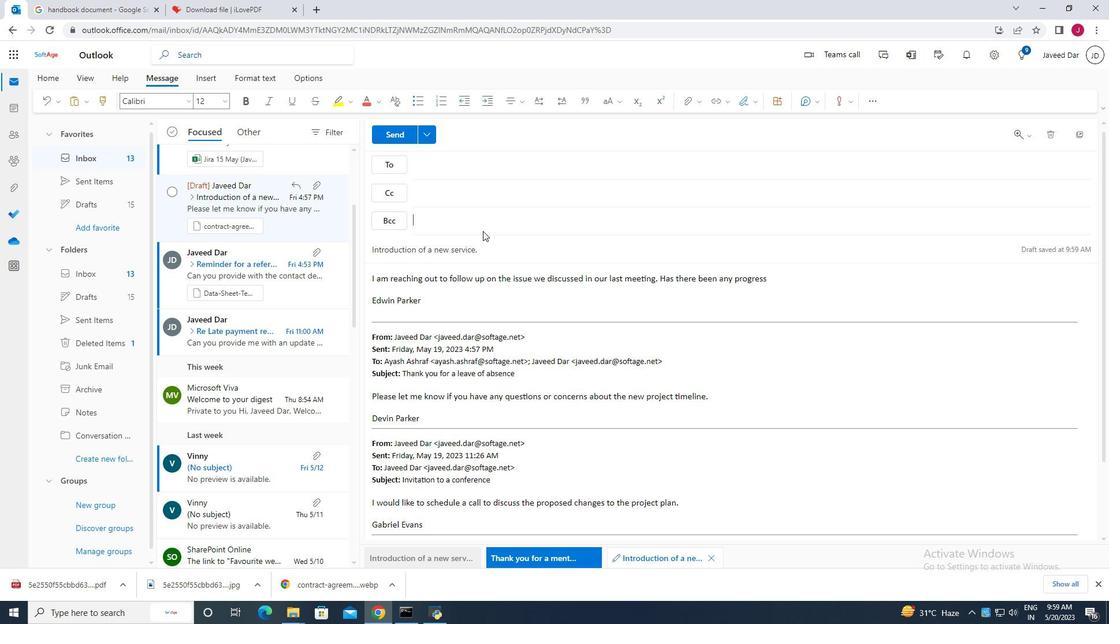 
Action: Key pressed softage,<Key.backspace>.6
Screenshot: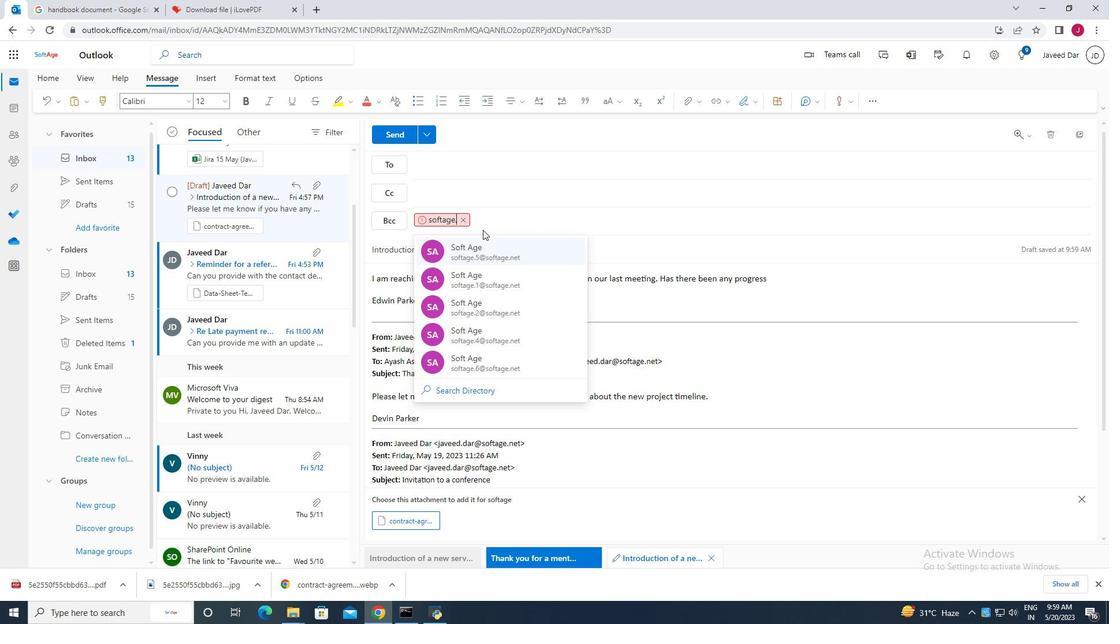 
Action: Mouse moved to (514, 247)
Screenshot: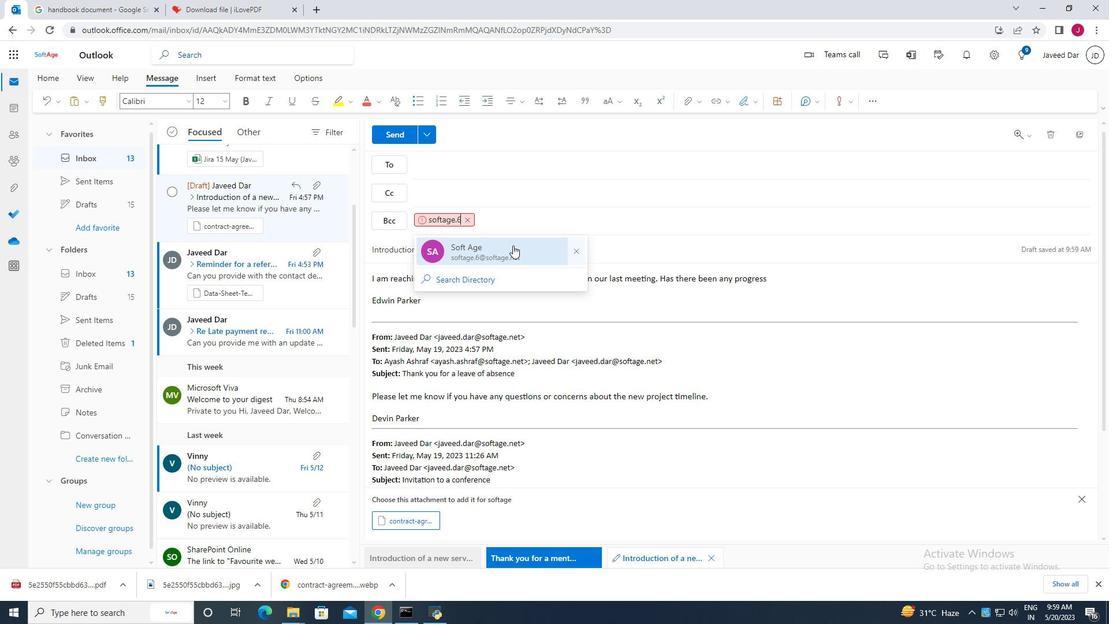 
Action: Mouse pressed left at (514, 247)
Screenshot: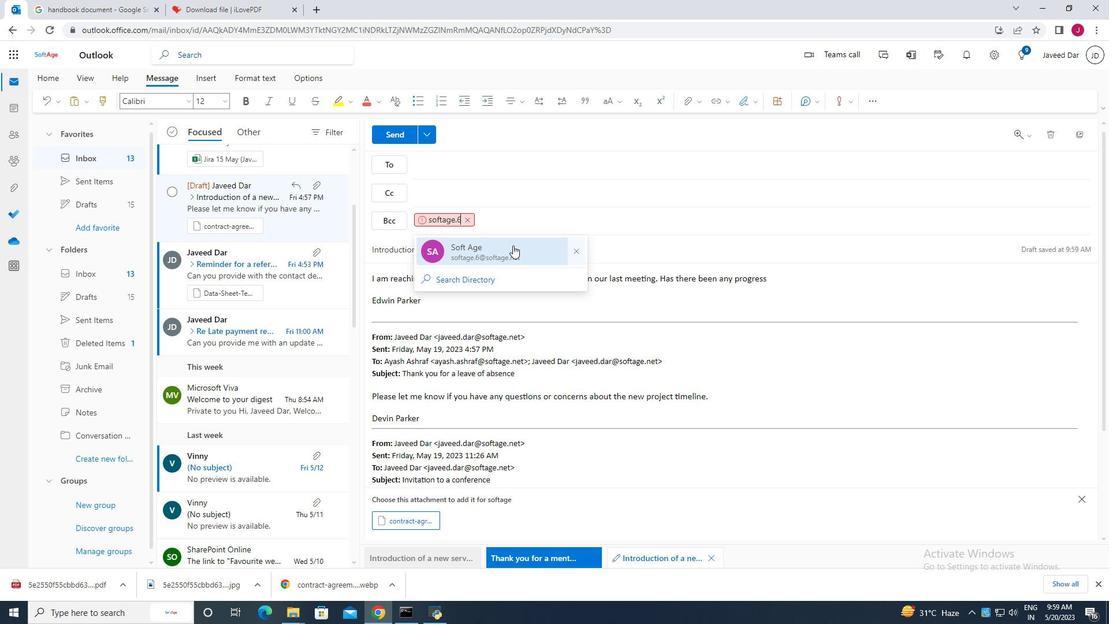 
Action: Mouse moved to (430, 167)
Screenshot: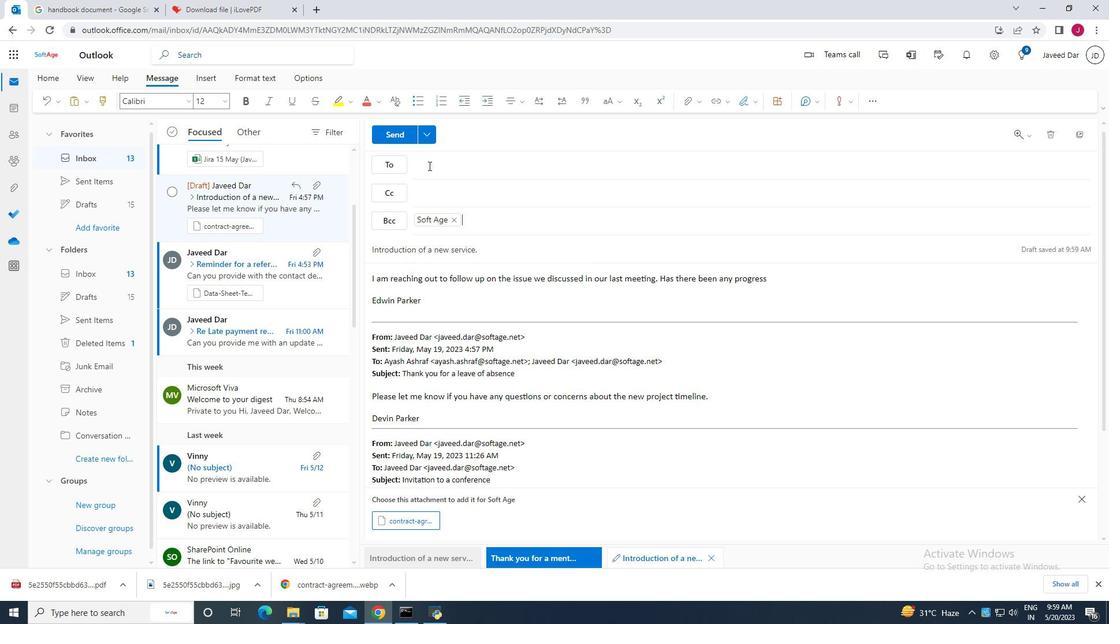 
Action: Mouse pressed left at (430, 167)
Screenshot: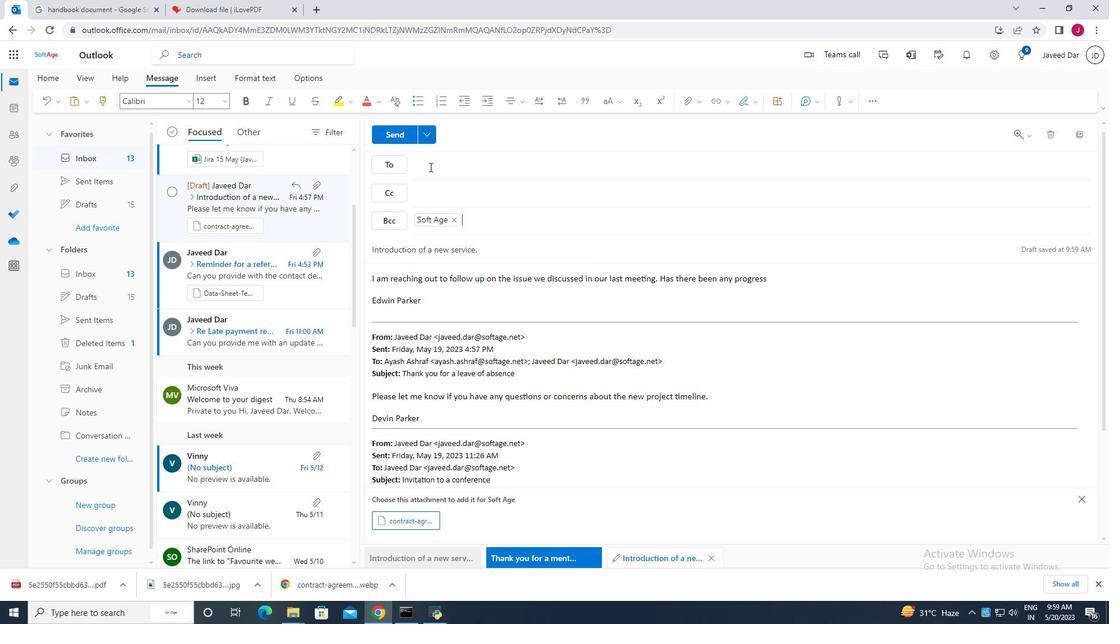 
Action: Mouse moved to (552, 217)
Screenshot: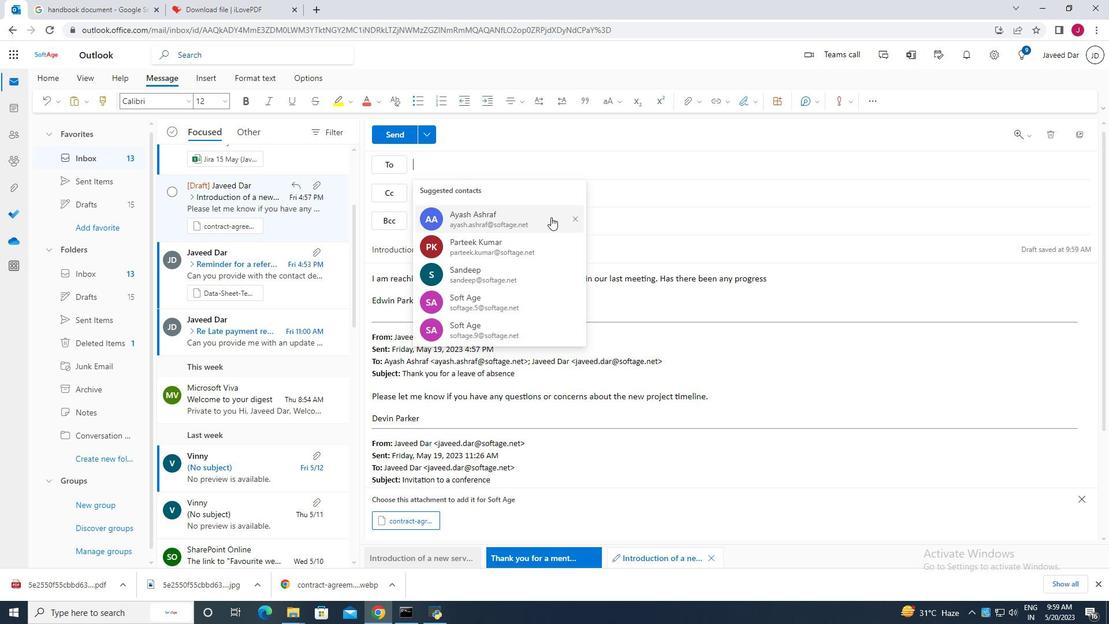 
Action: Mouse pressed left at (552, 217)
Screenshot: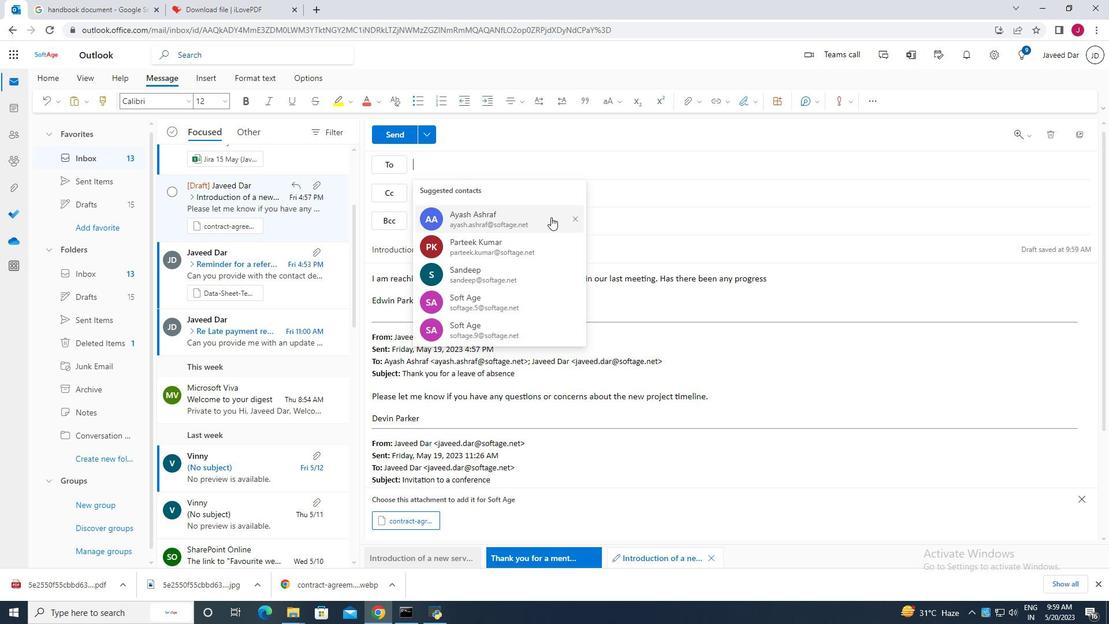 
Action: Mouse moved to (518, 163)
Screenshot: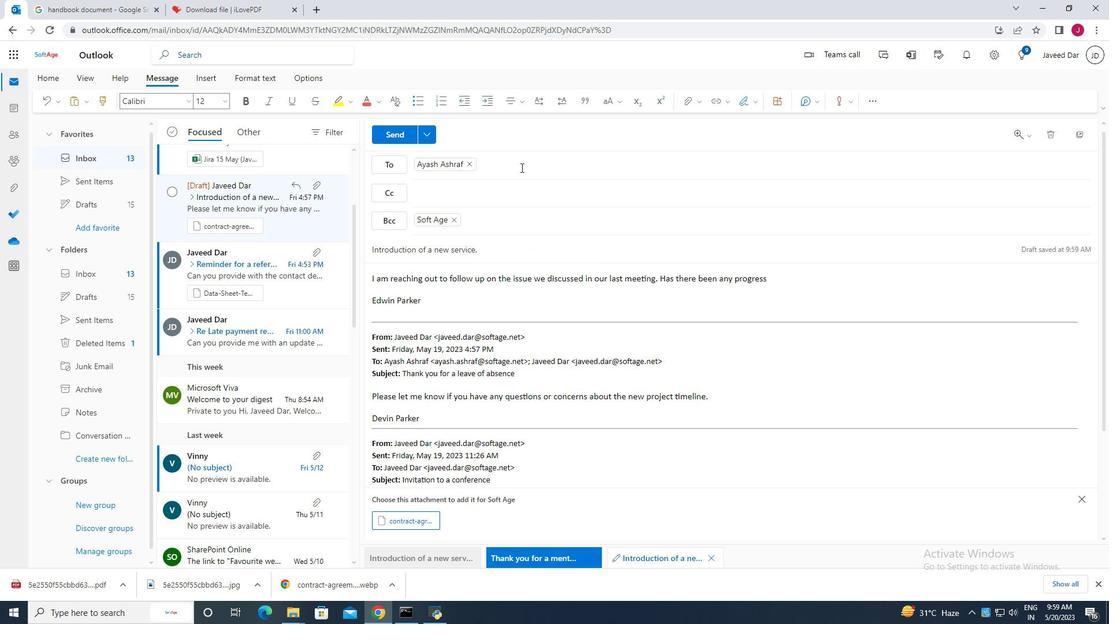 
Action: Mouse pressed left at (518, 163)
Screenshot: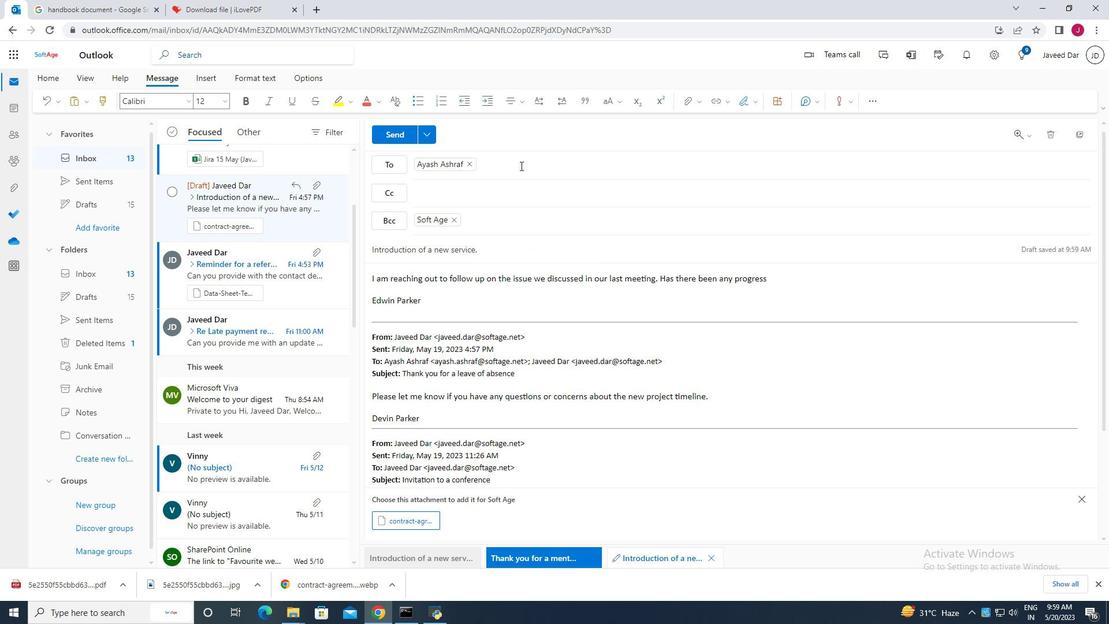 
Action: Mouse moved to (559, 257)
Screenshot: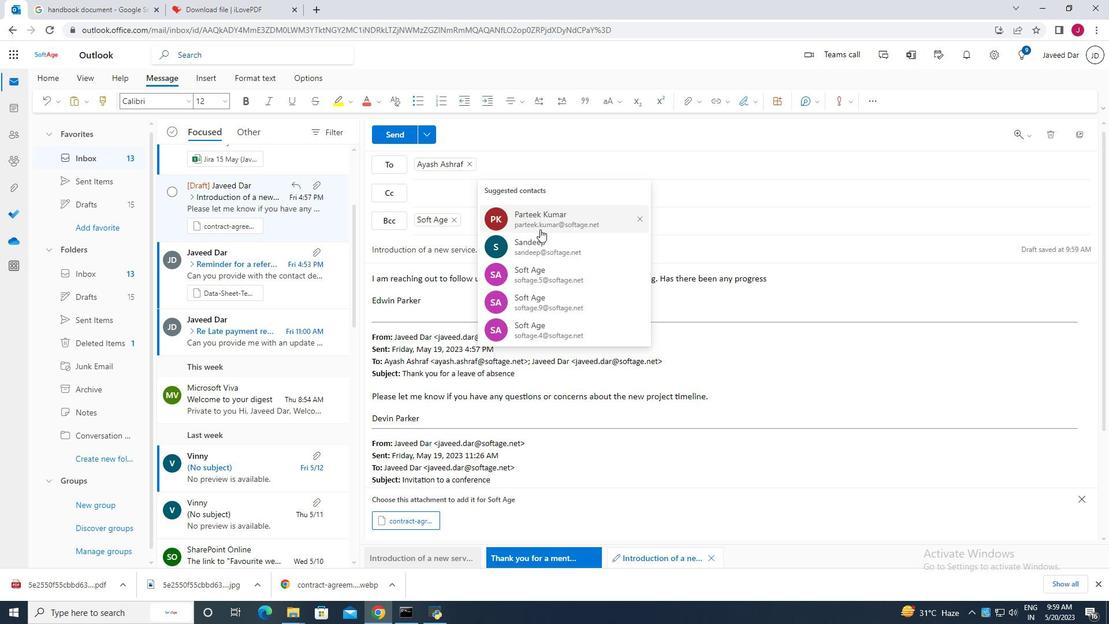 
Action: Mouse scrolled (559, 257) with delta (0, 0)
Screenshot: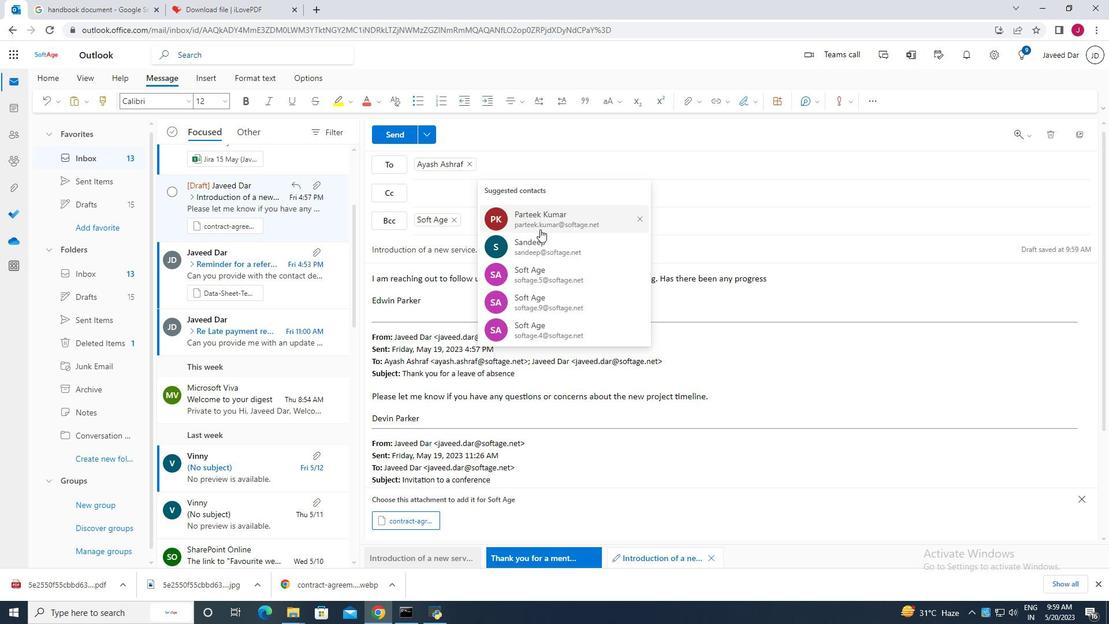 
Action: Mouse moved to (559, 258)
Screenshot: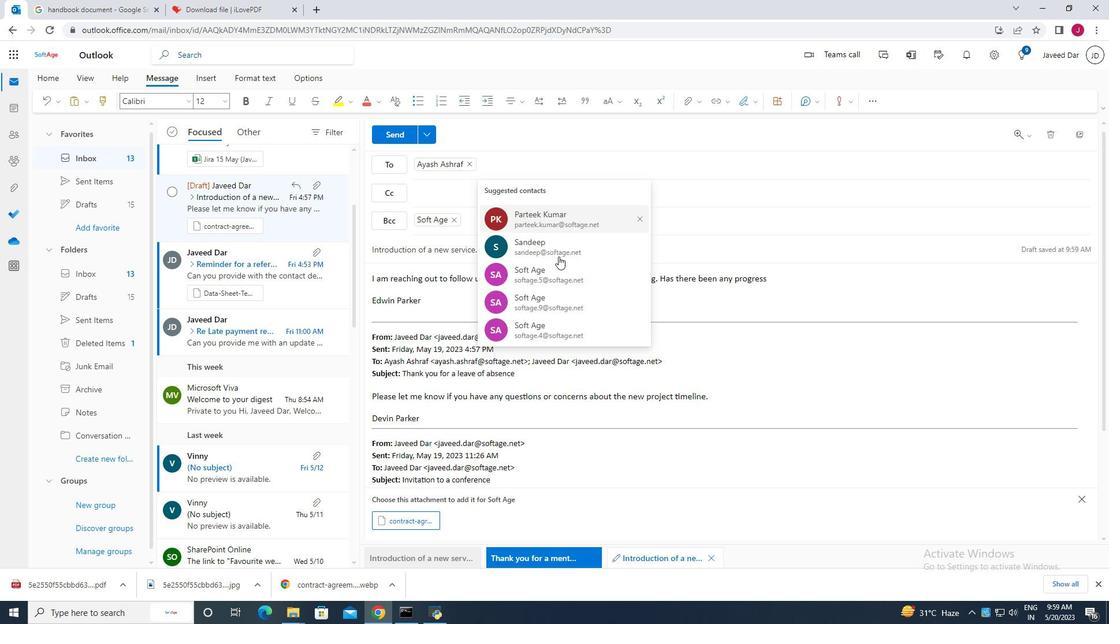 
Action: Mouse scrolled (559, 257) with delta (0, 0)
Screenshot: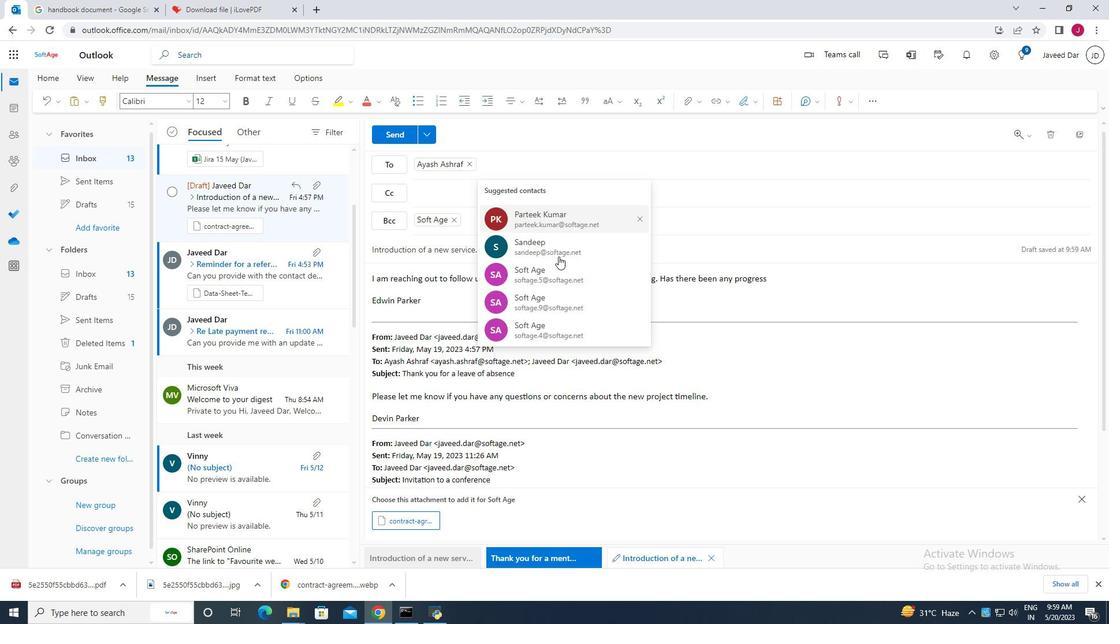 
Action: Mouse scrolled (559, 257) with delta (0, 0)
Screenshot: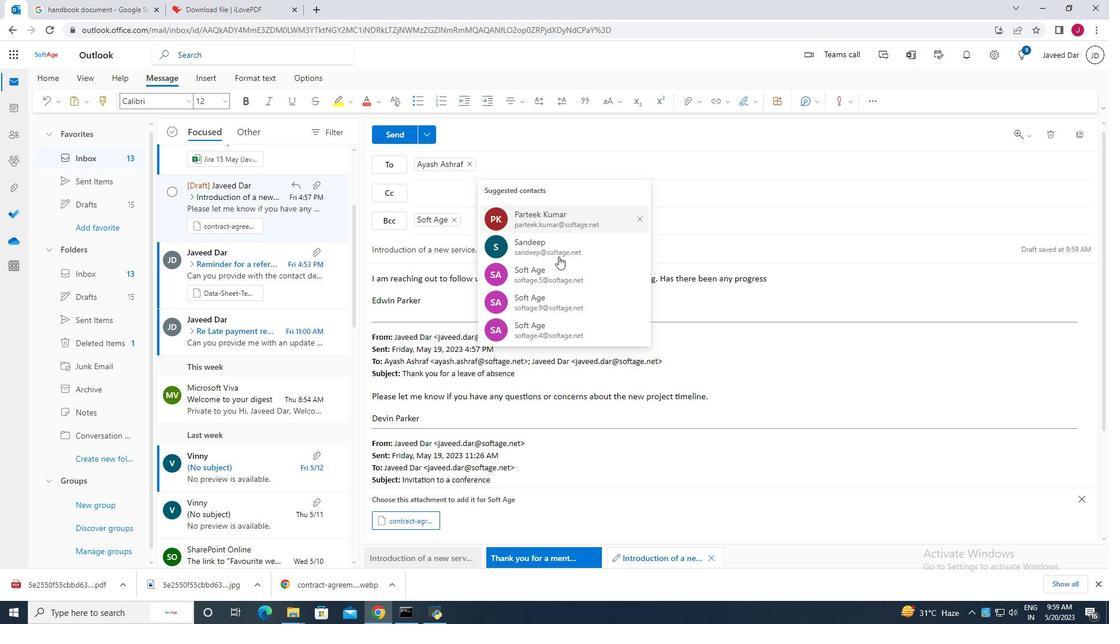 
Action: Mouse scrolled (559, 257) with delta (0, 0)
Screenshot: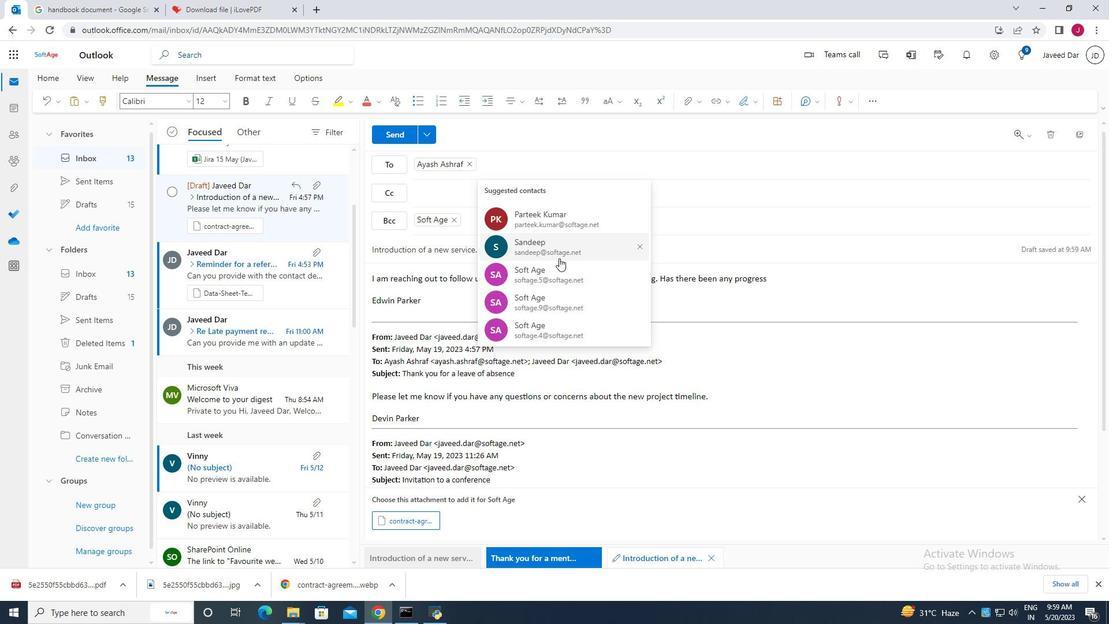 
Action: Mouse moved to (543, 165)
Screenshot: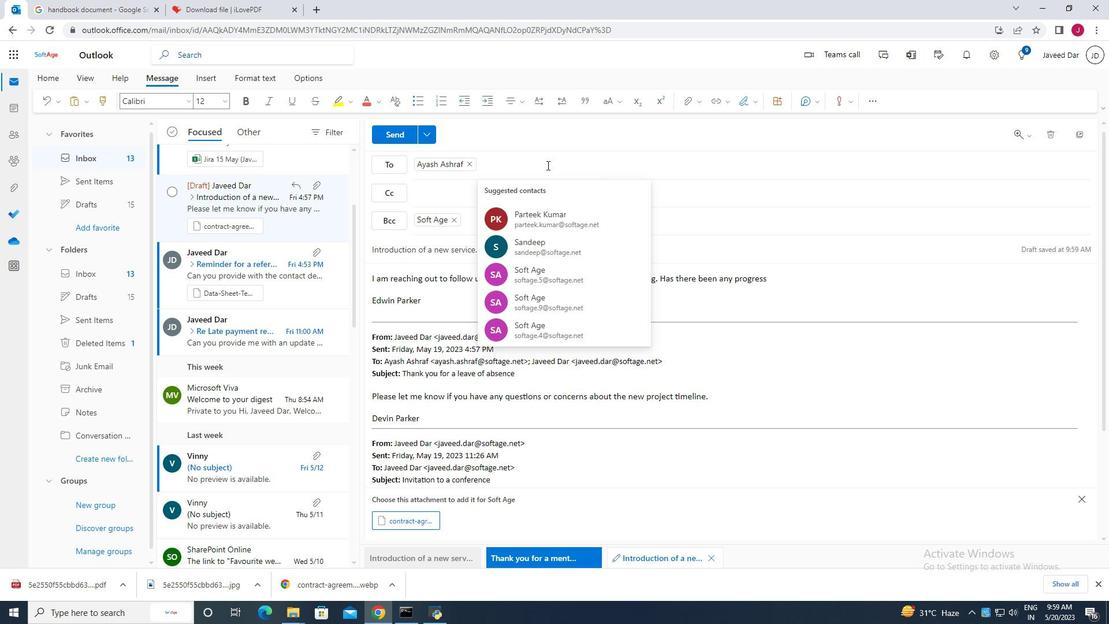 
Action: Mouse pressed left at (543, 165)
Screenshot: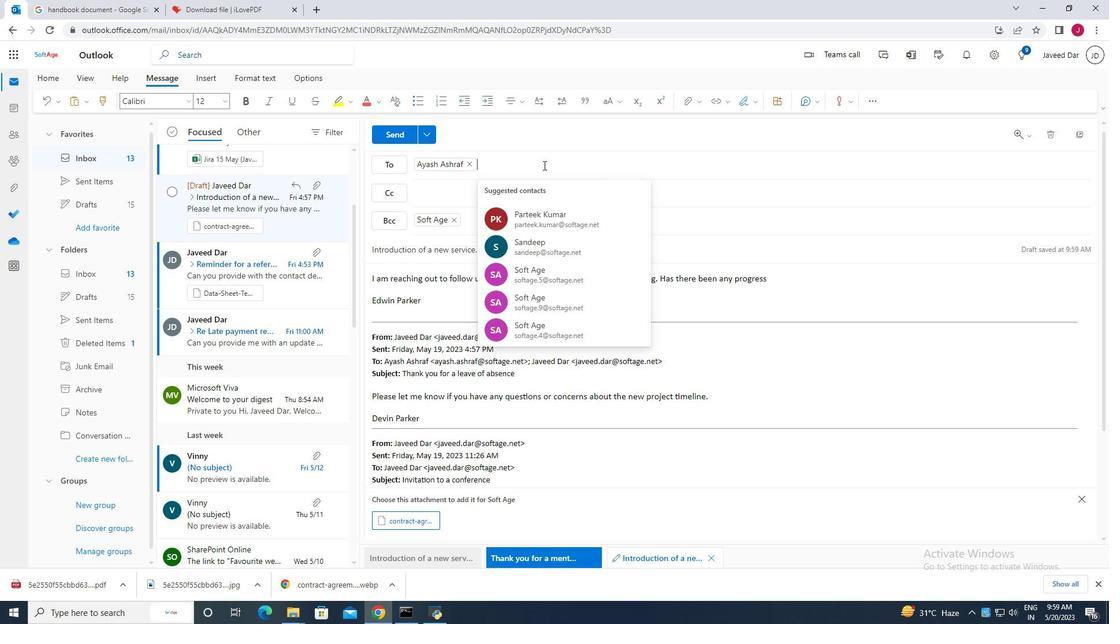 
Action: Key pressed j
Screenshot: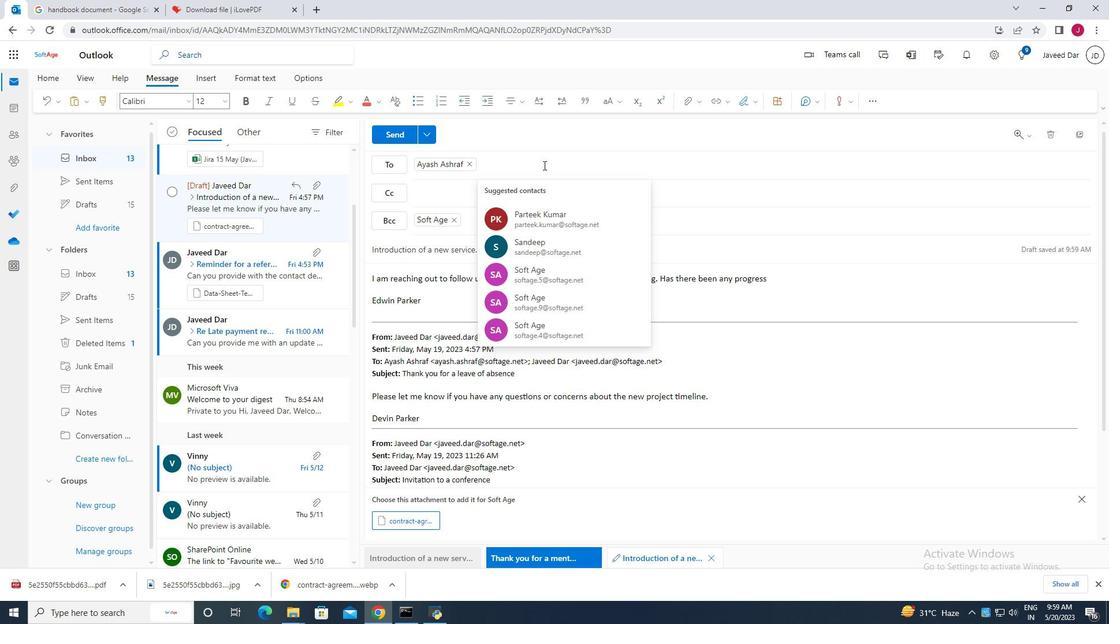 
Action: Mouse moved to (561, 187)
Screenshot: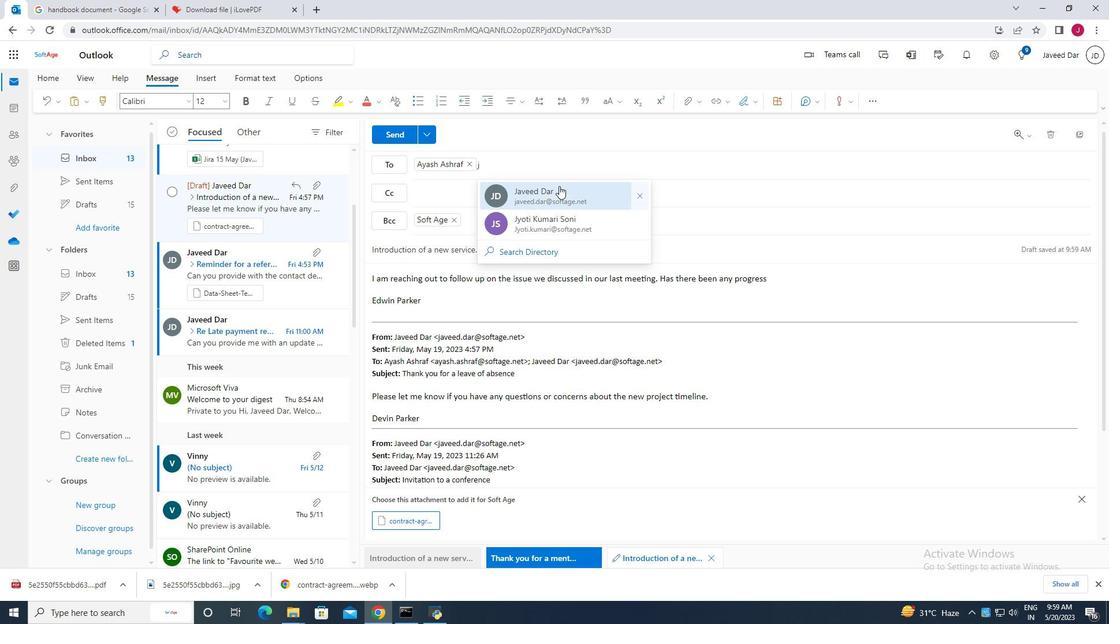 
Action: Mouse pressed left at (561, 187)
Screenshot: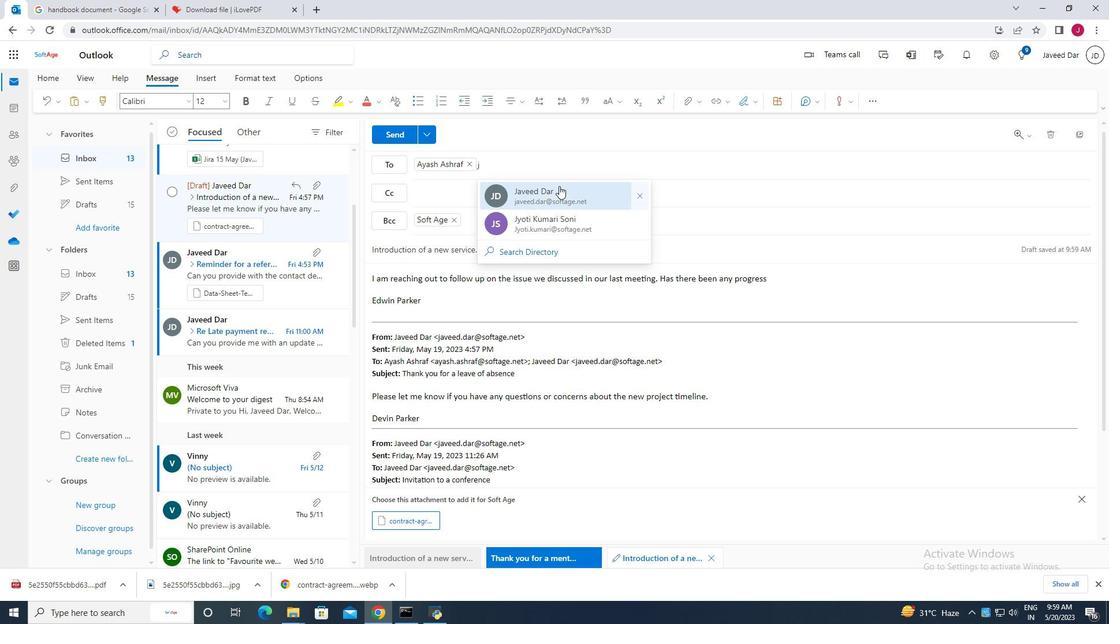 
Action: Mouse moved to (691, 102)
Screenshot: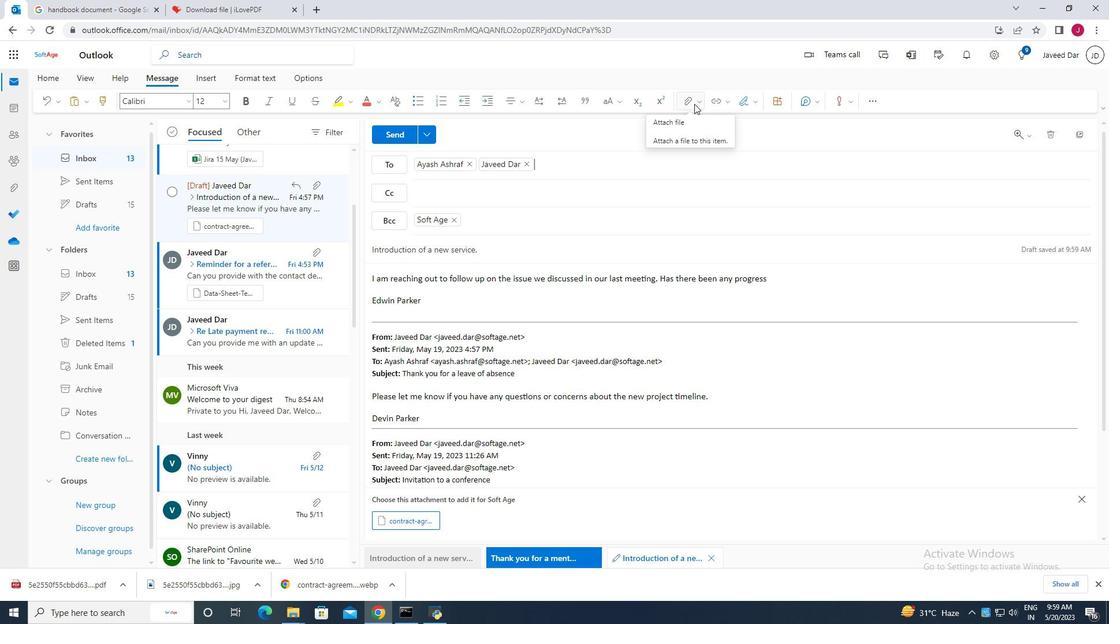 
Action: Mouse pressed left at (691, 102)
Screenshot: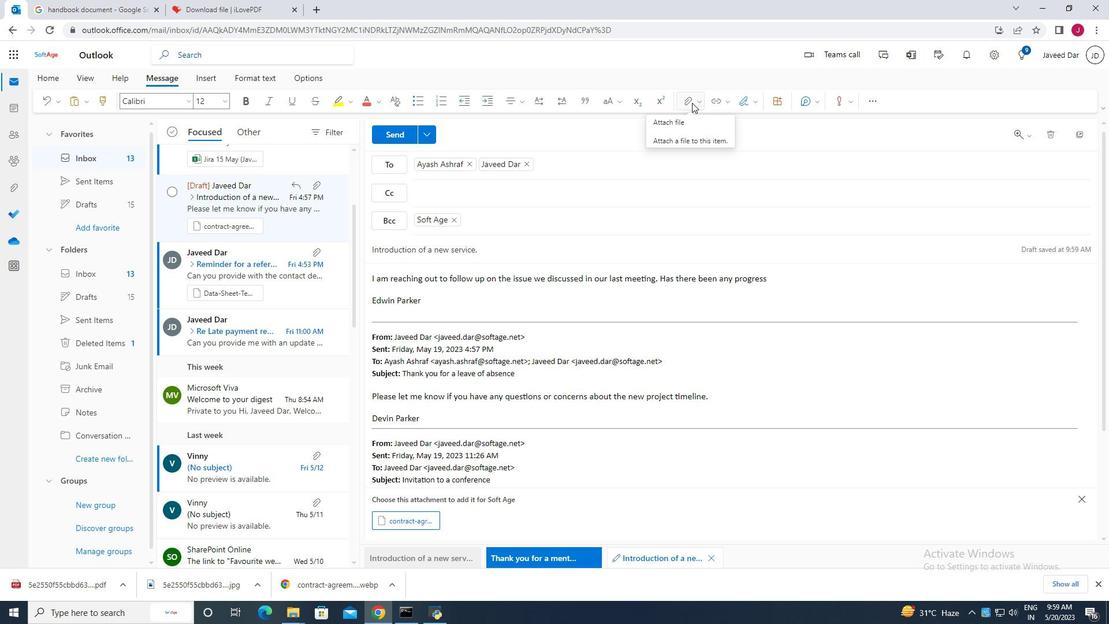 
Action: Mouse moved to (641, 124)
Screenshot: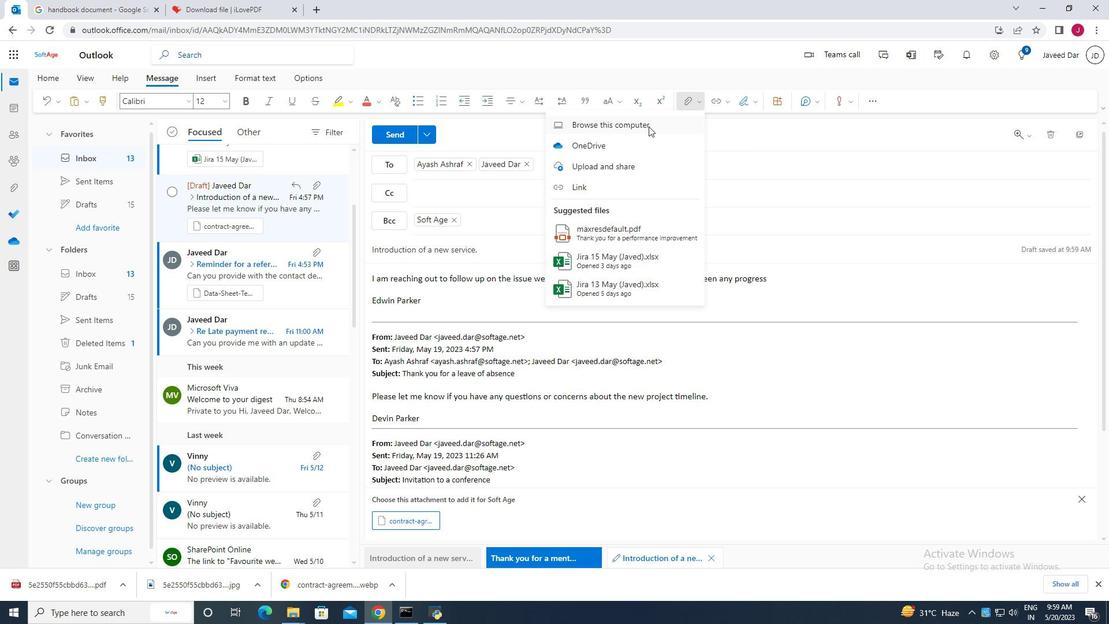 
Action: Mouse pressed left at (641, 124)
Screenshot: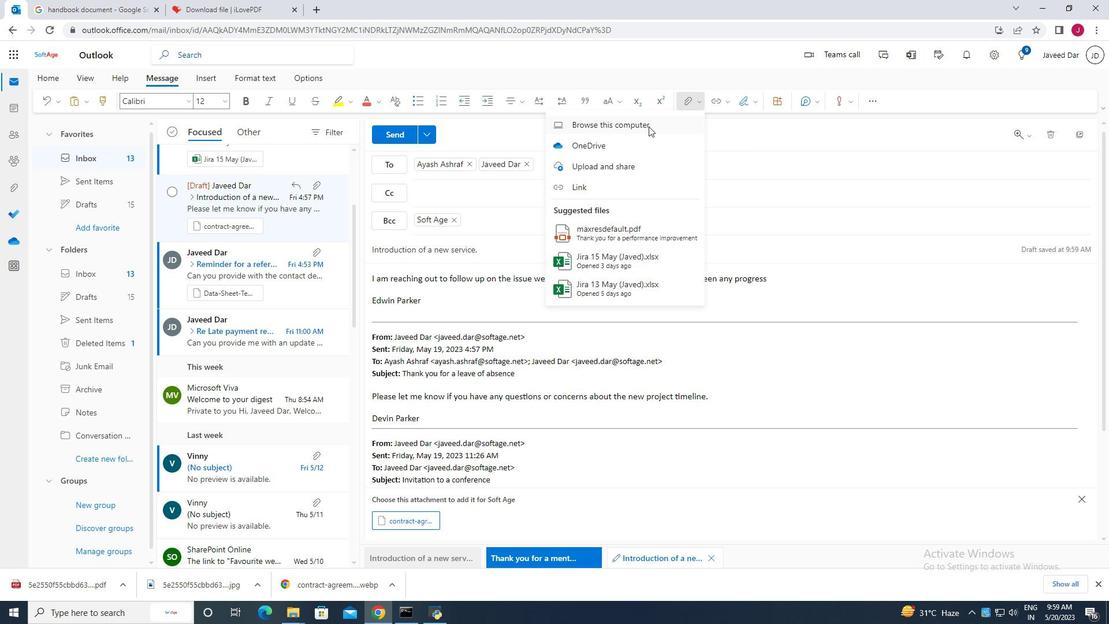 
Action: Mouse moved to (293, 102)
Screenshot: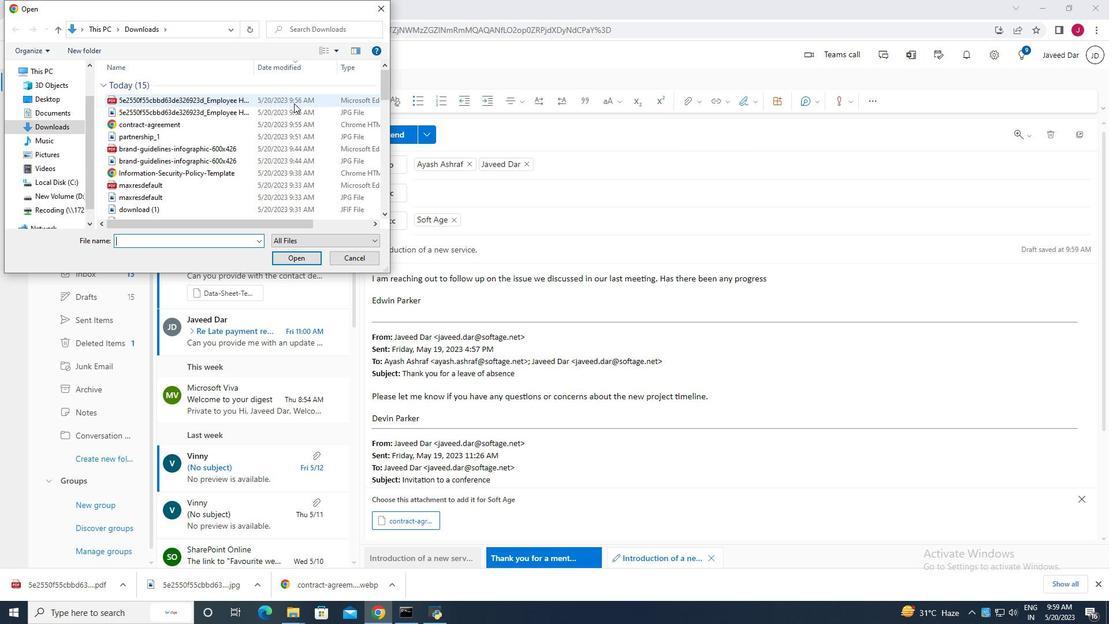 
Action: Mouse pressed left at (293, 102)
Screenshot: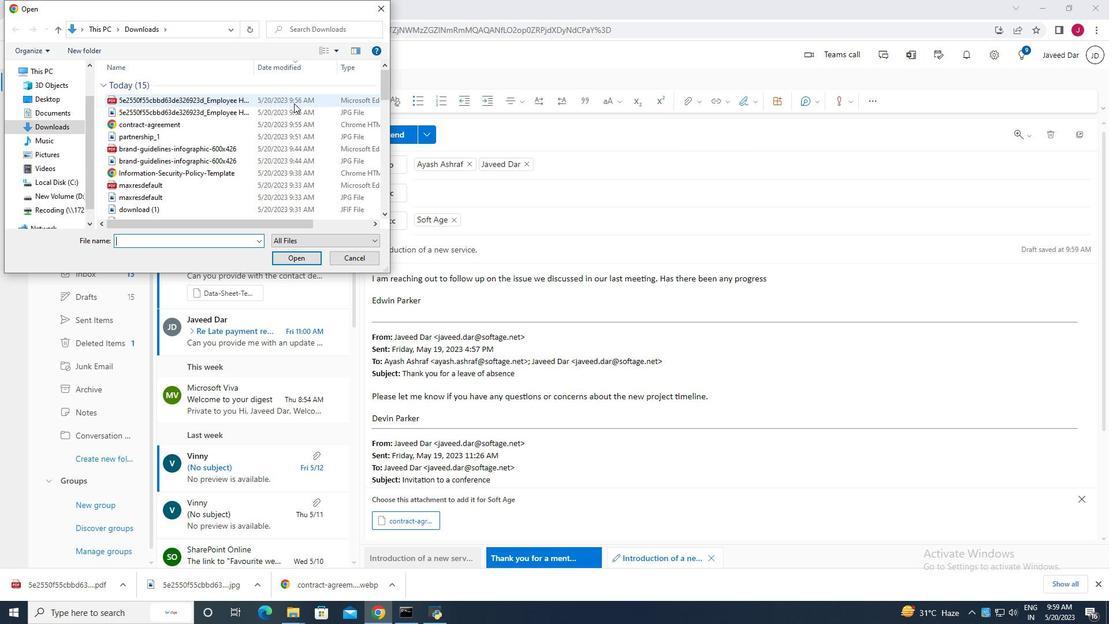 
Action: Mouse moved to (306, 258)
Screenshot: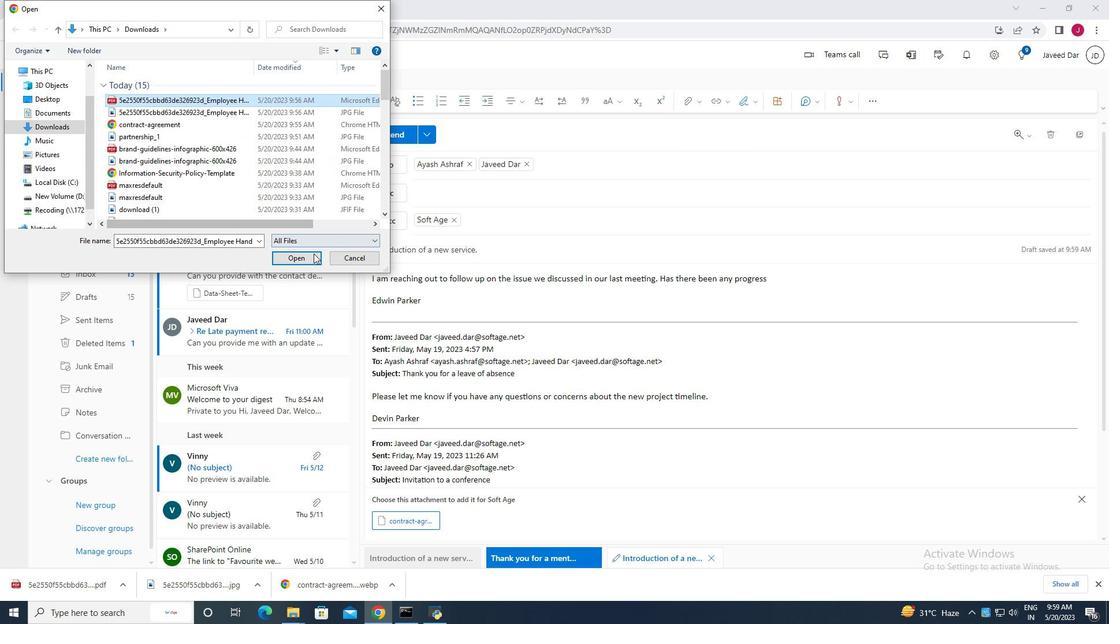 
Action: Mouse pressed left at (306, 258)
Screenshot: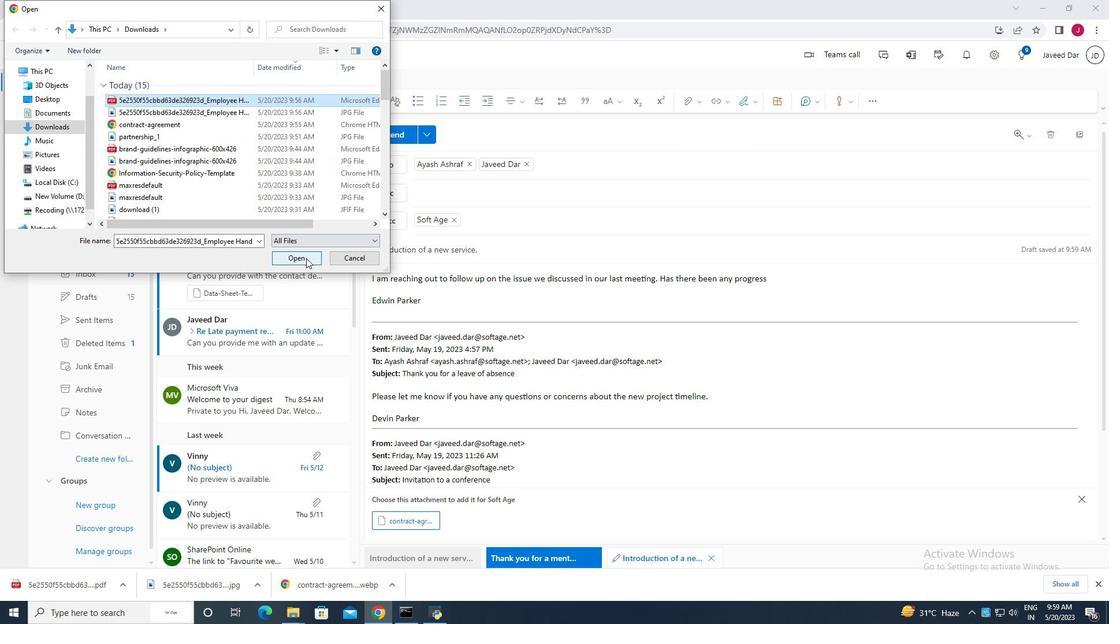 
Action: Mouse moved to (622, 394)
Screenshot: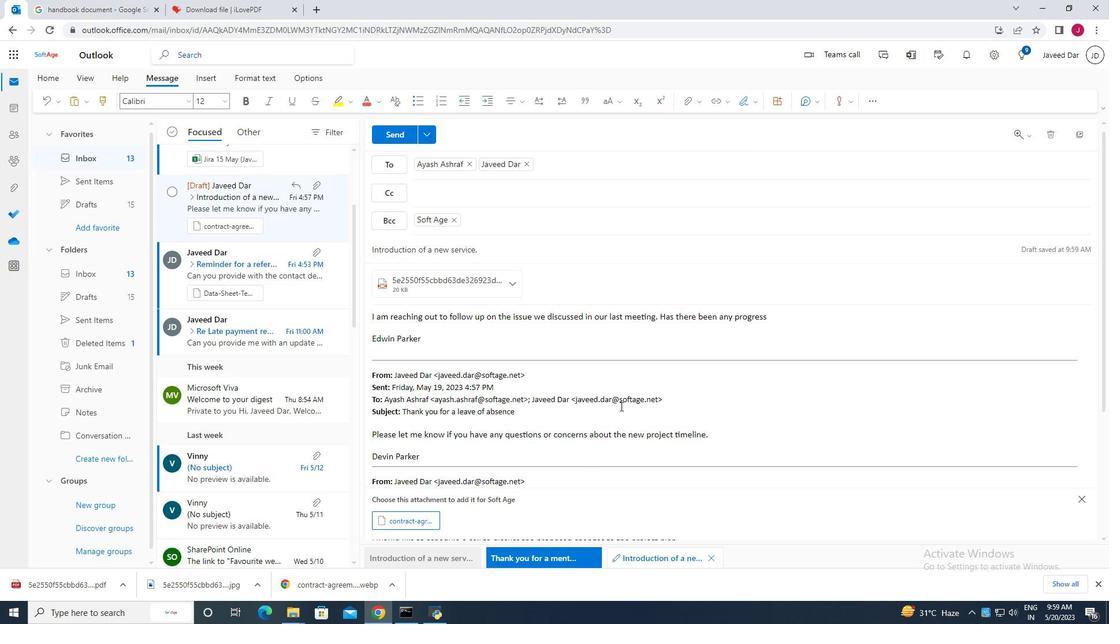 
Action: Mouse scrolled (622, 395) with delta (0, 0)
Screenshot: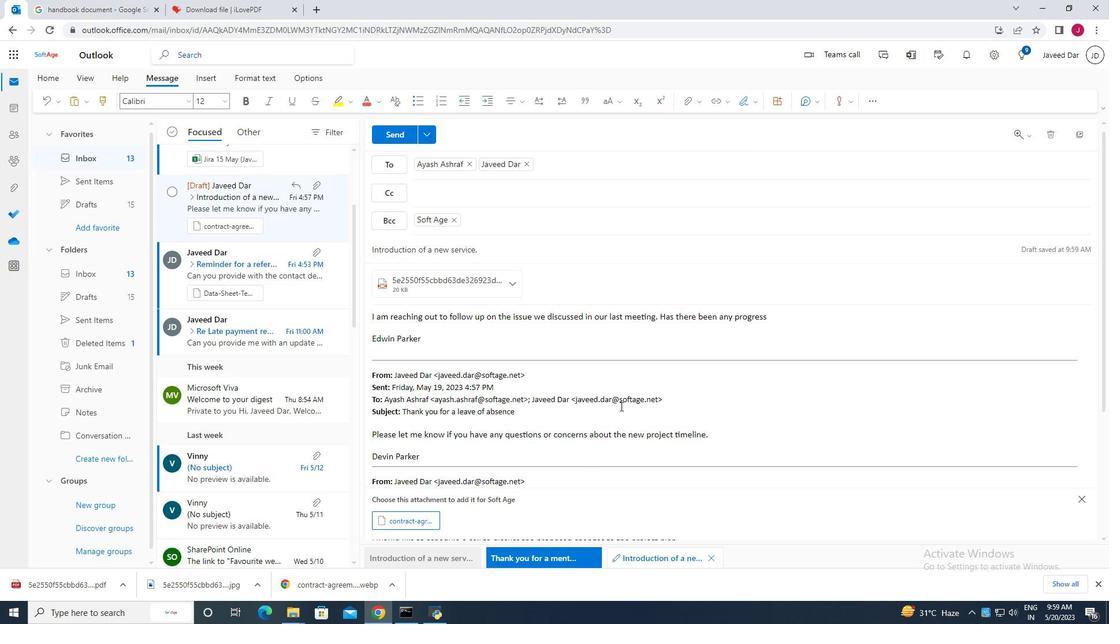 
Action: Mouse moved to (622, 394)
Screenshot: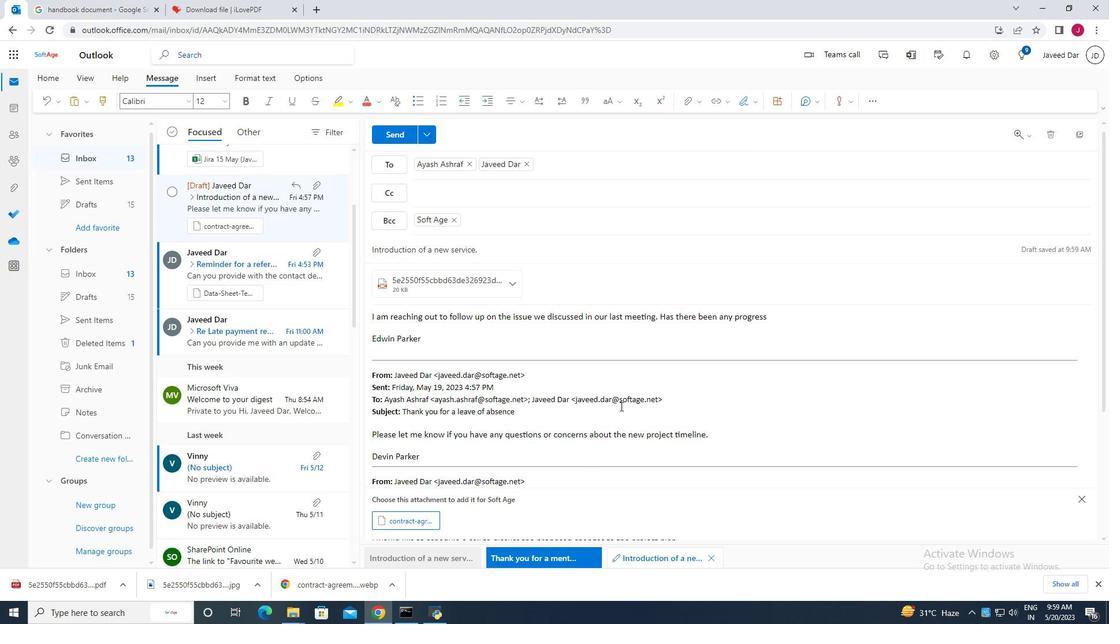 
Action: Mouse scrolled (622, 394) with delta (0, 0)
Screenshot: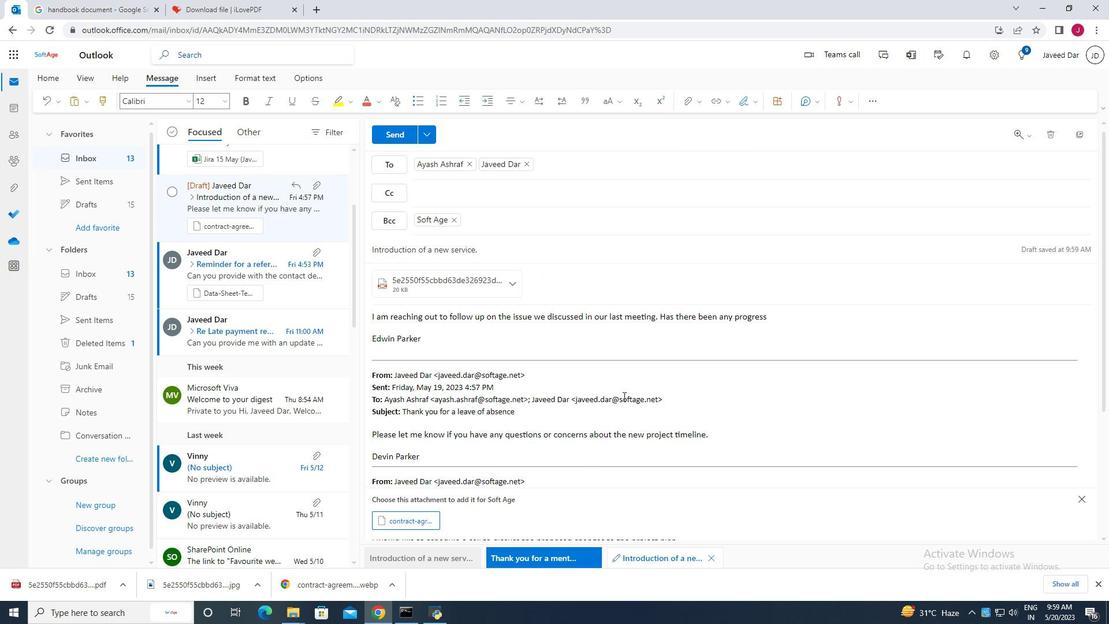 
Action: Mouse scrolled (622, 394) with delta (0, 0)
Screenshot: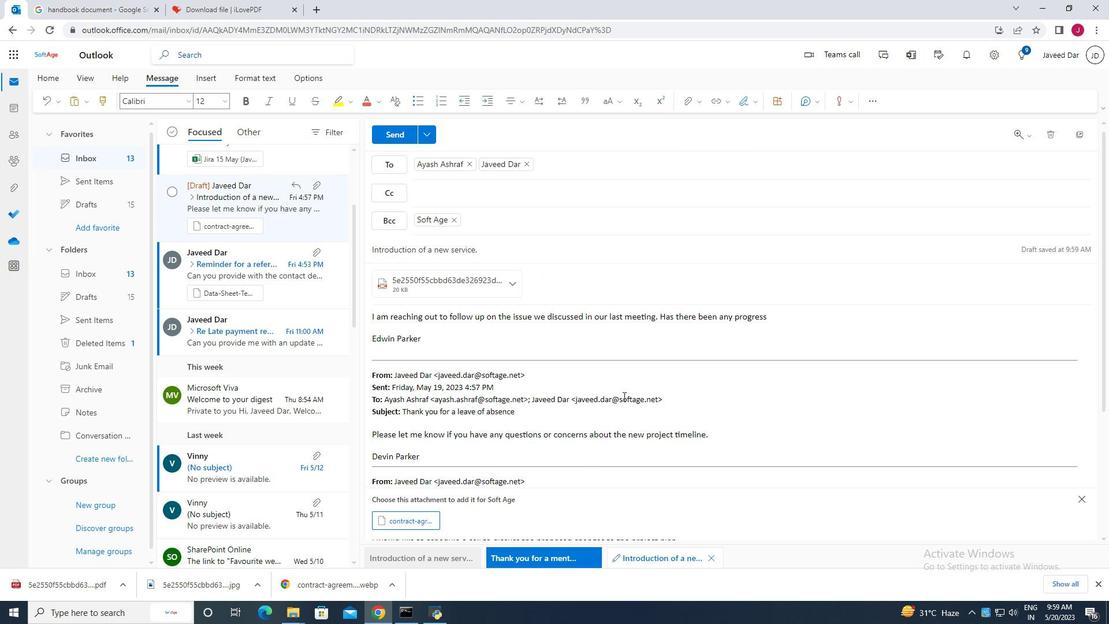 
Action: Mouse moved to (622, 394)
Screenshot: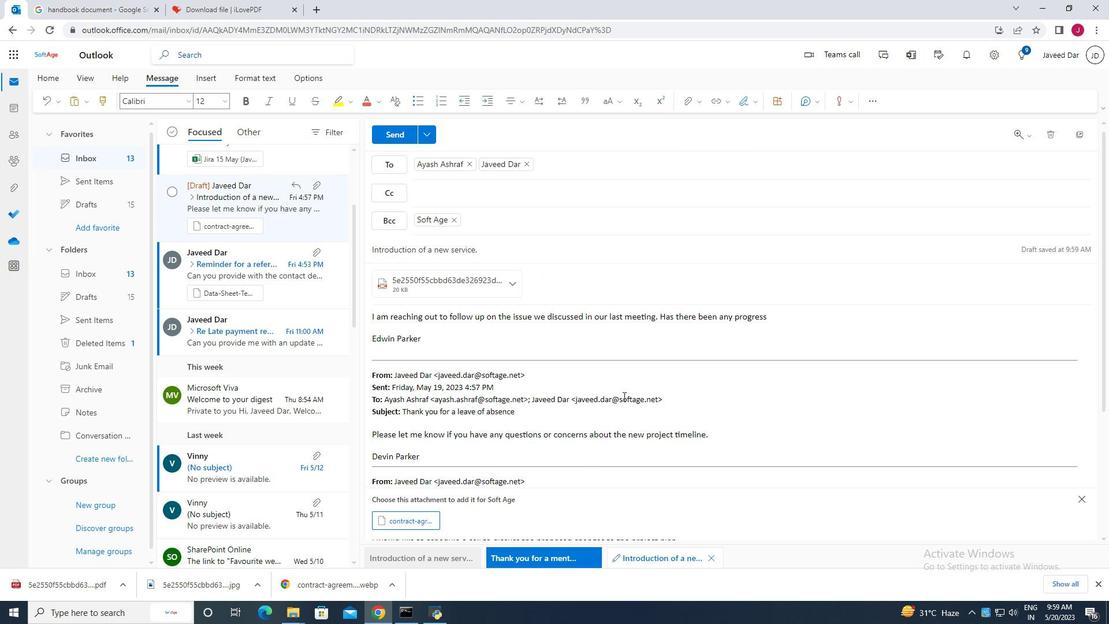 
Action: Mouse scrolled (622, 394) with delta (0, 0)
Screenshot: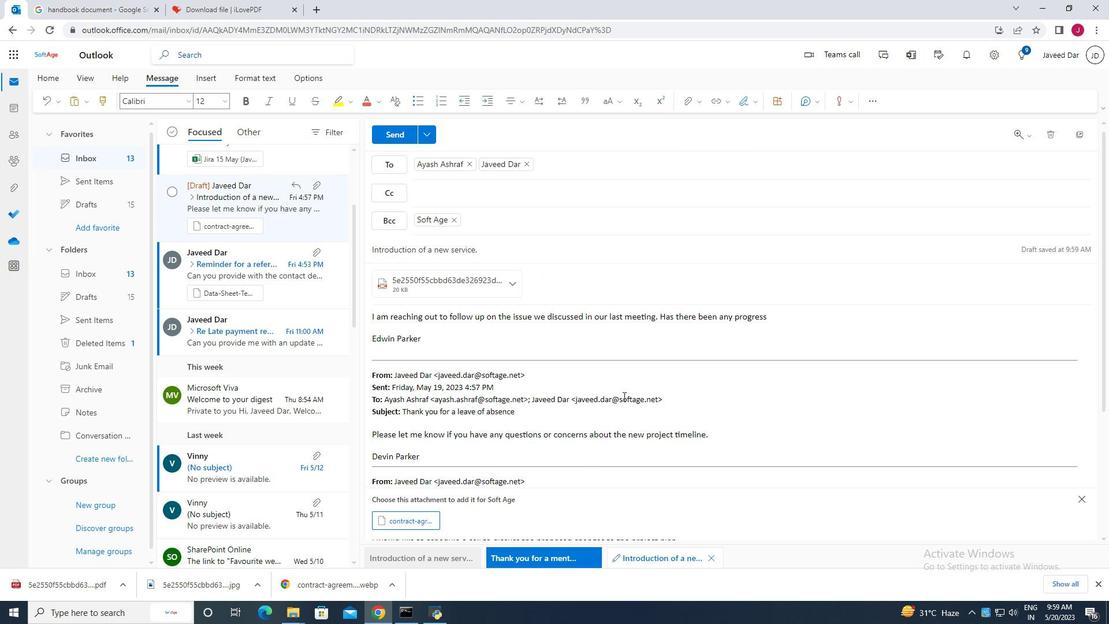 
Action: Mouse scrolled (622, 394) with delta (0, 0)
Screenshot: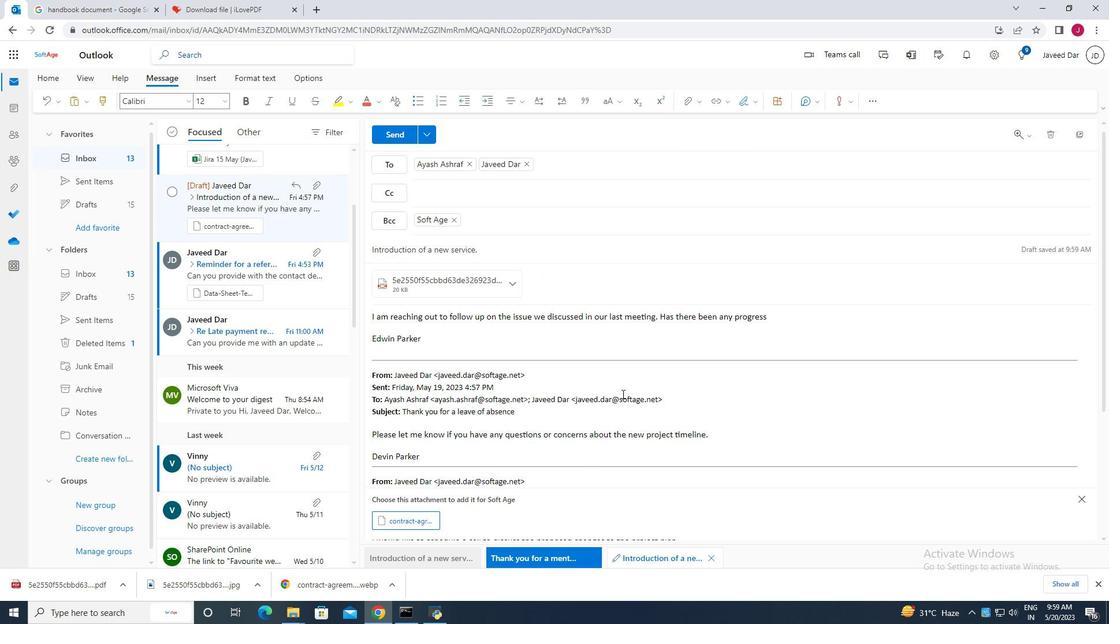 
Action: Mouse scrolled (622, 394) with delta (0, 0)
Screenshot: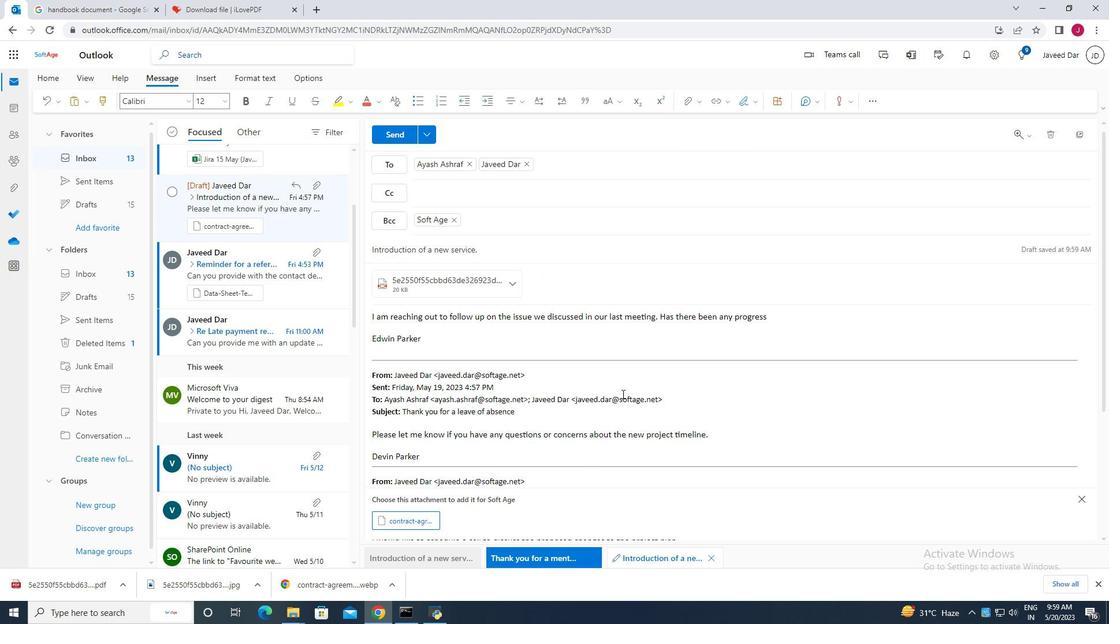 
Action: Mouse scrolled (622, 394) with delta (0, 0)
Screenshot: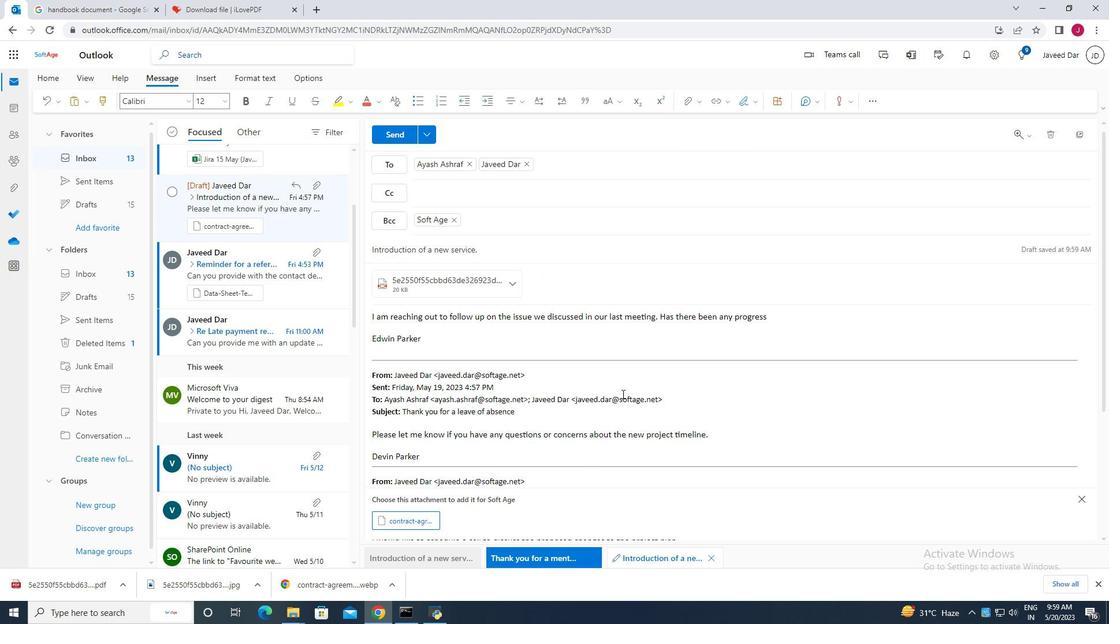 
Action: Mouse moved to (395, 132)
Screenshot: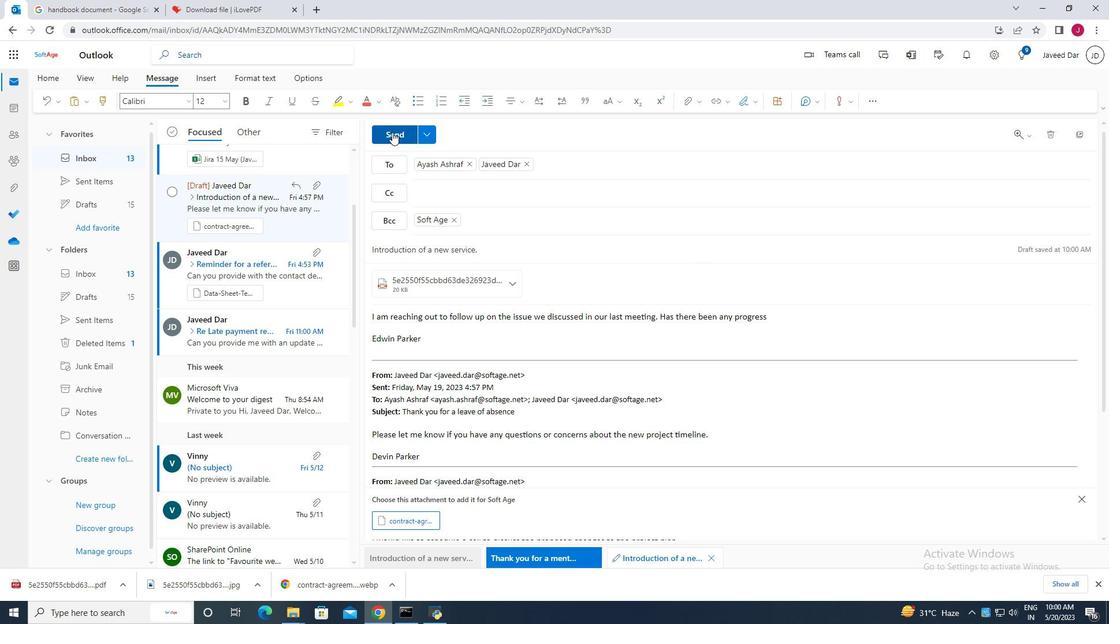 
Action: Mouse pressed left at (395, 132)
Screenshot: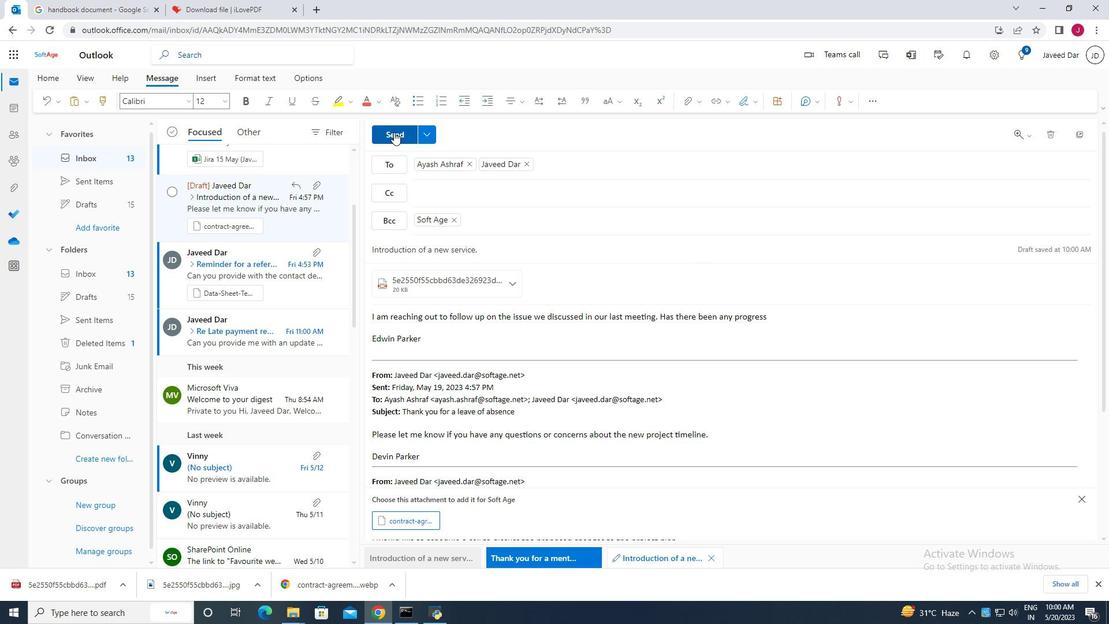 
